 Task: Create a due date automation trigger when advanced on, on the monday of the week a card is due add fields without custom fields "Resume" completed at 11:00 AM.
Action: Mouse moved to (957, 277)
Screenshot: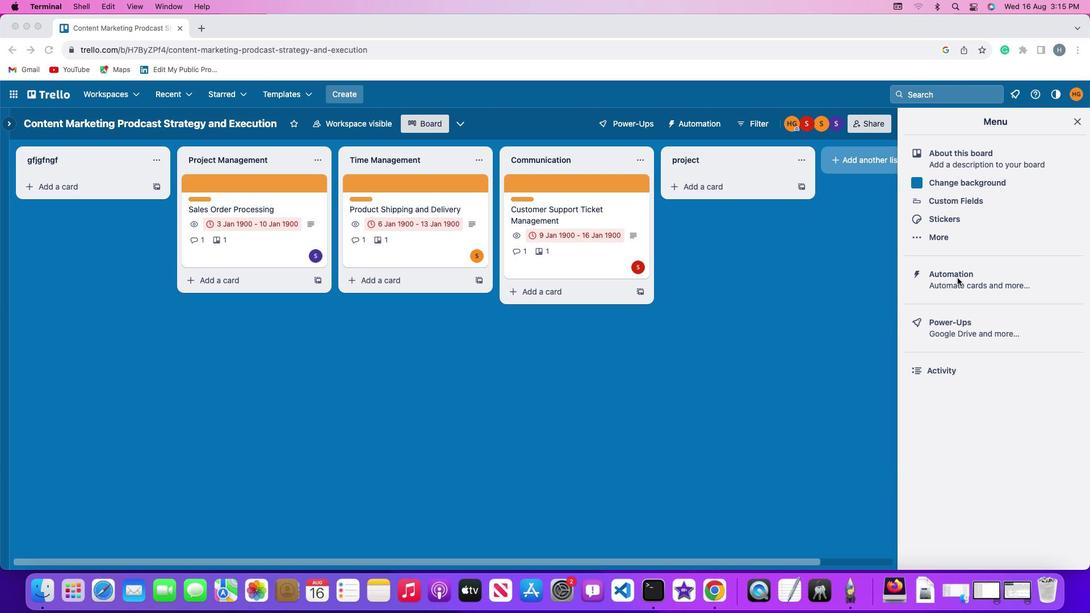 
Action: Mouse pressed left at (957, 277)
Screenshot: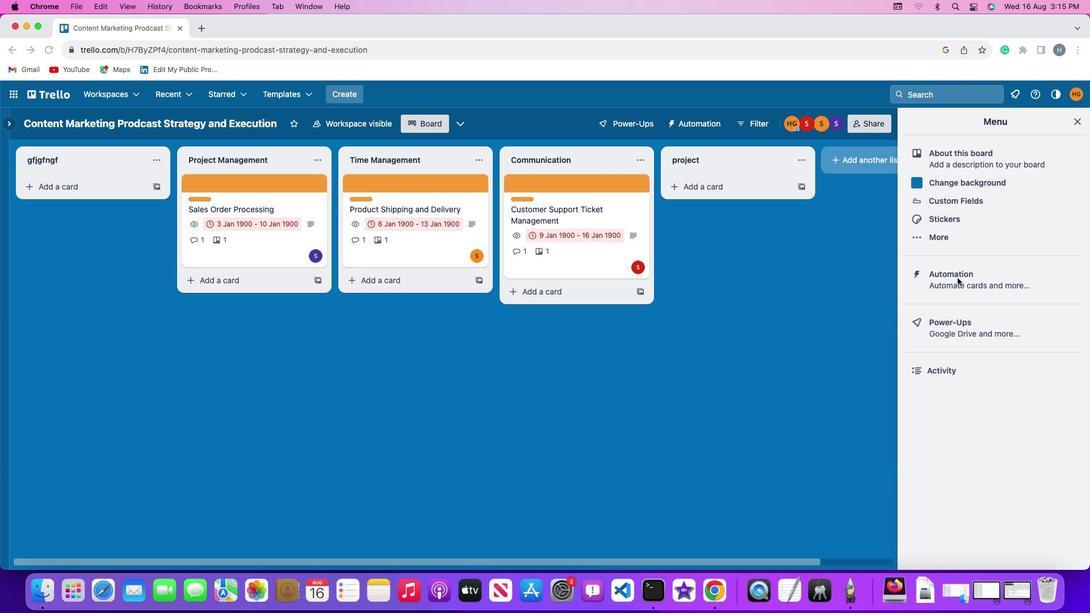 
Action: Mouse pressed left at (957, 277)
Screenshot: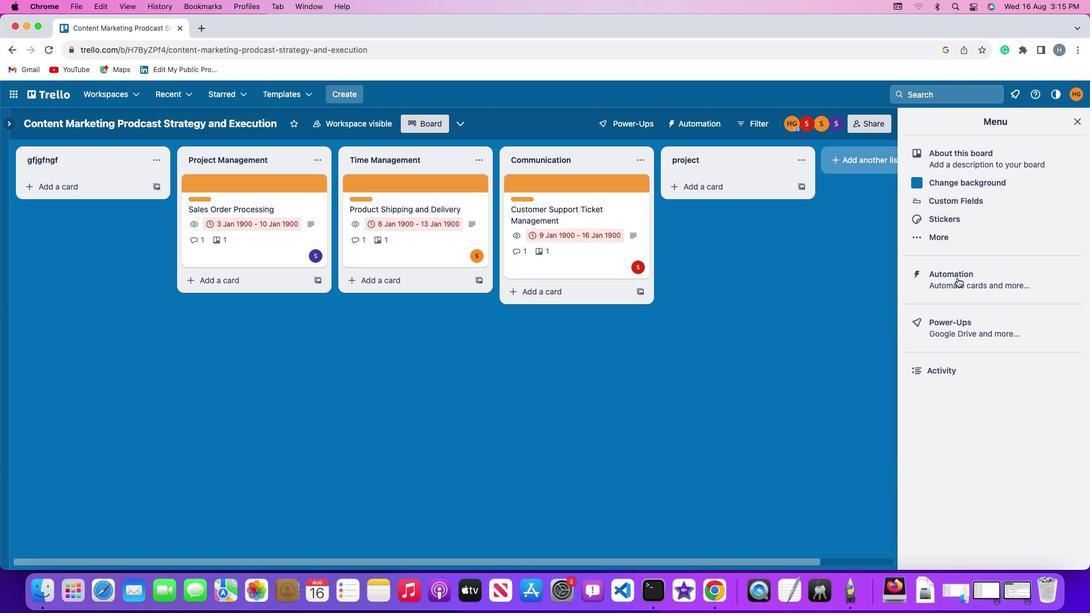 
Action: Mouse moved to (60, 274)
Screenshot: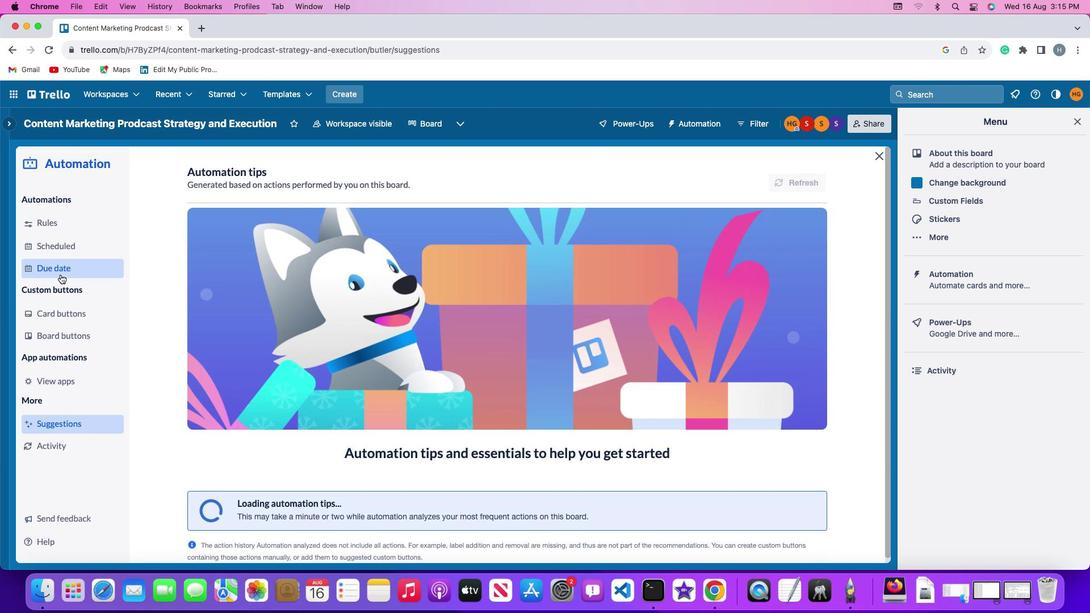 
Action: Mouse pressed left at (60, 274)
Screenshot: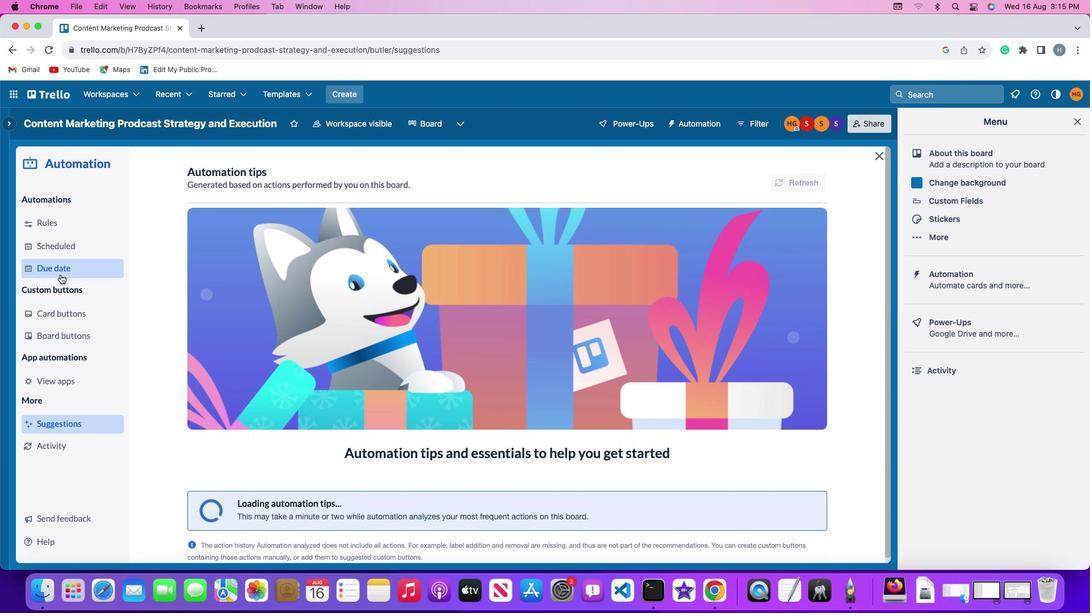
Action: Mouse moved to (758, 177)
Screenshot: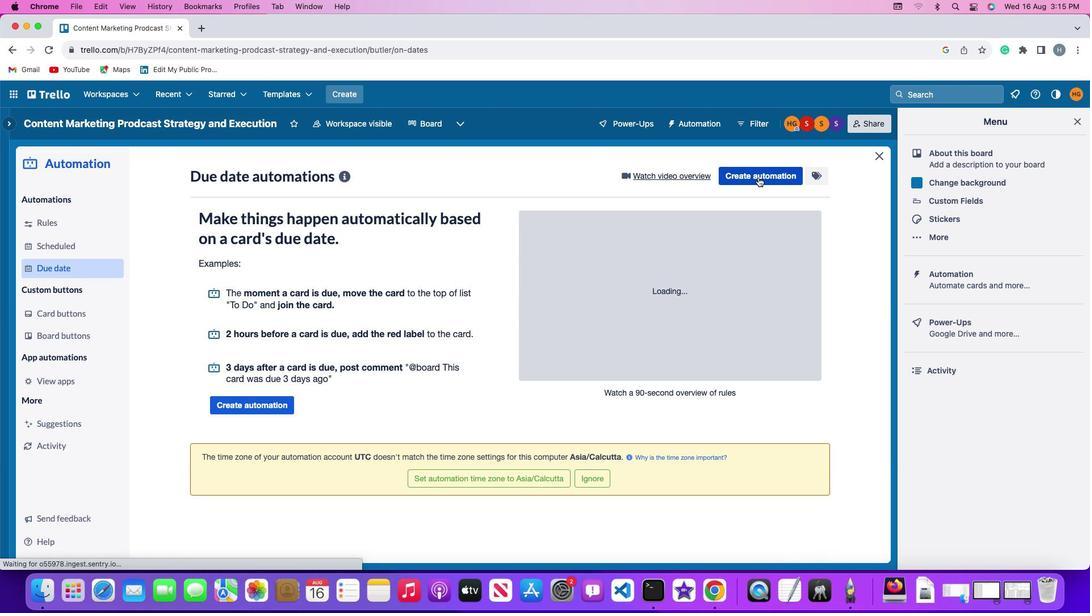 
Action: Mouse pressed left at (758, 177)
Screenshot: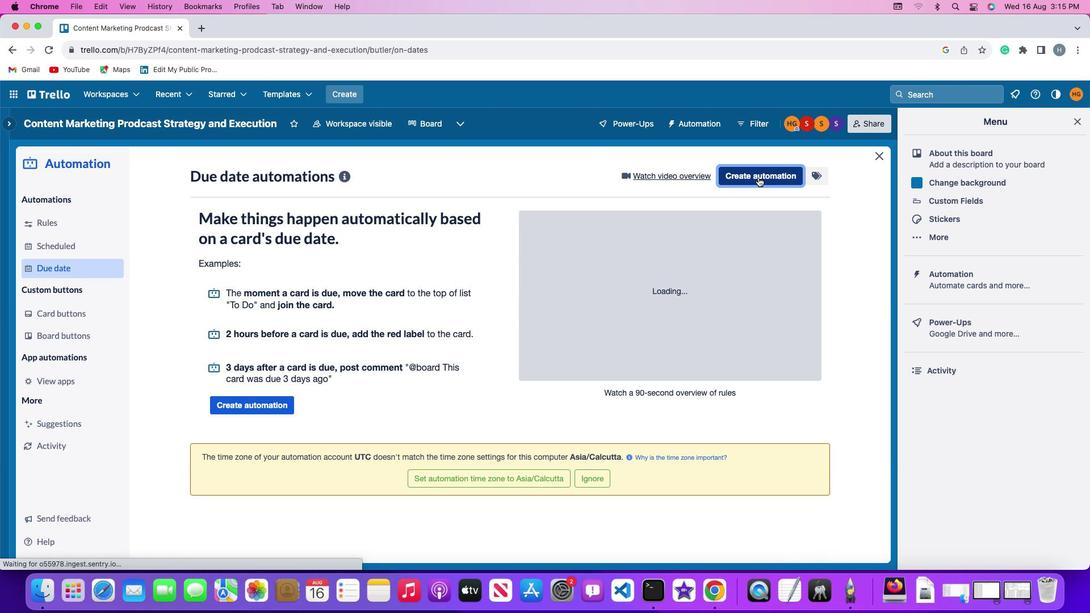 
Action: Mouse moved to (232, 284)
Screenshot: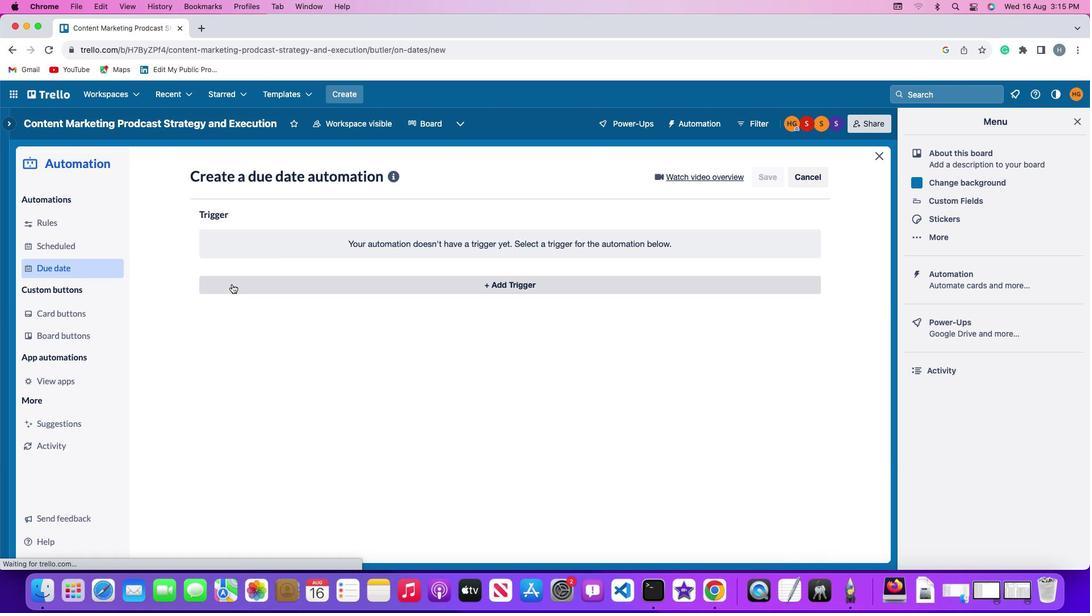 
Action: Mouse pressed left at (232, 284)
Screenshot: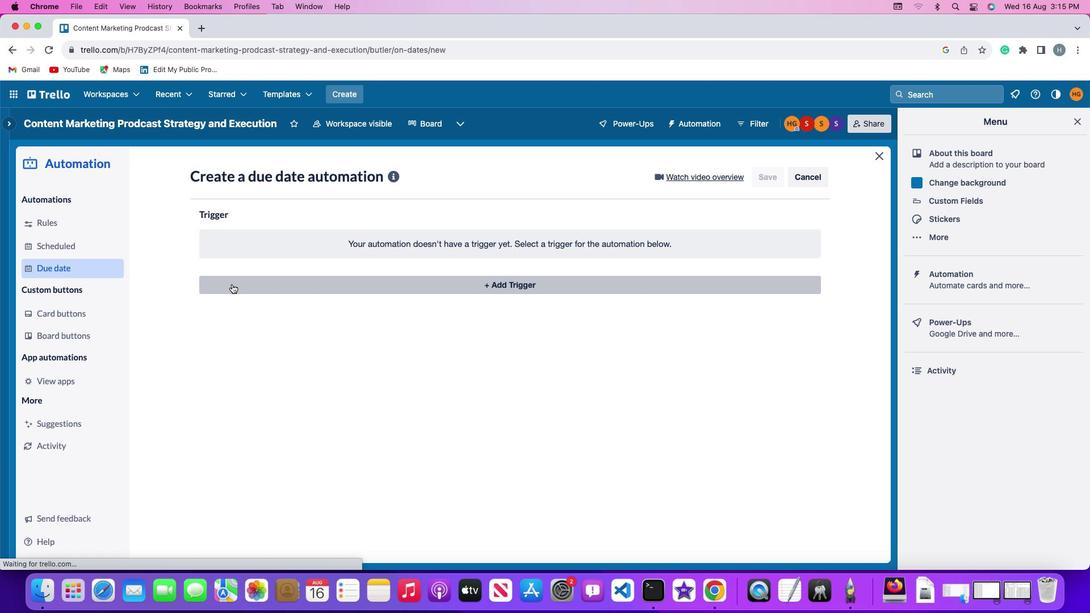
Action: Mouse moved to (237, 496)
Screenshot: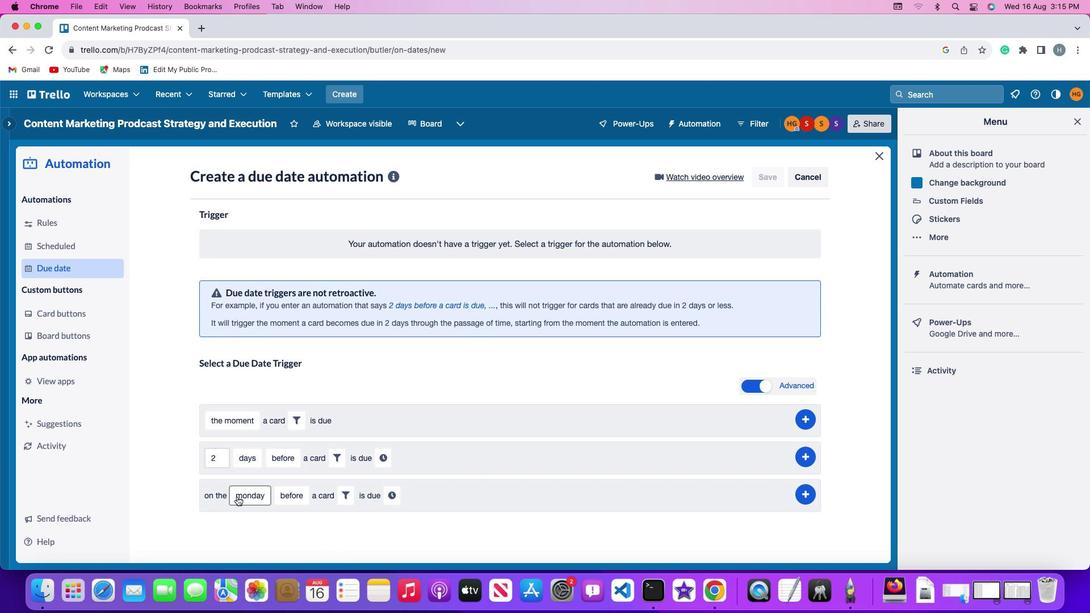 
Action: Mouse pressed left at (237, 496)
Screenshot: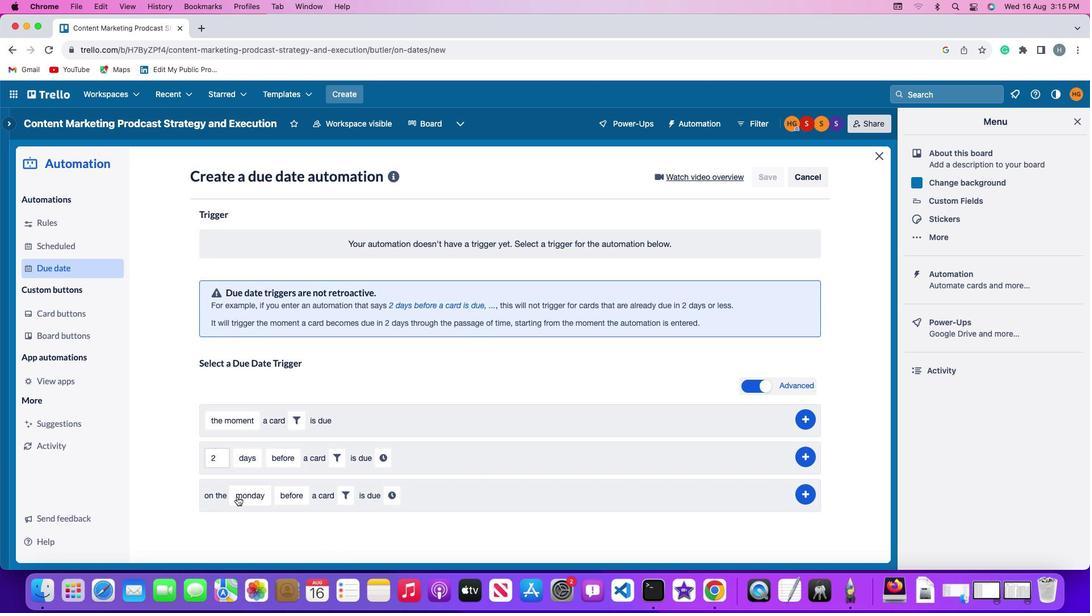
Action: Mouse moved to (258, 338)
Screenshot: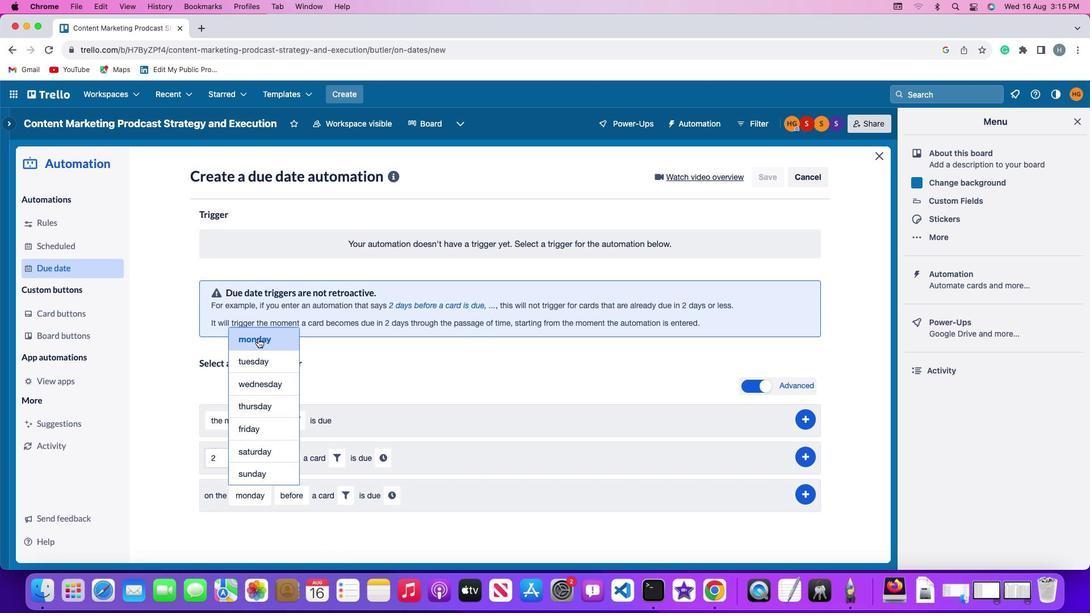
Action: Mouse pressed left at (258, 338)
Screenshot: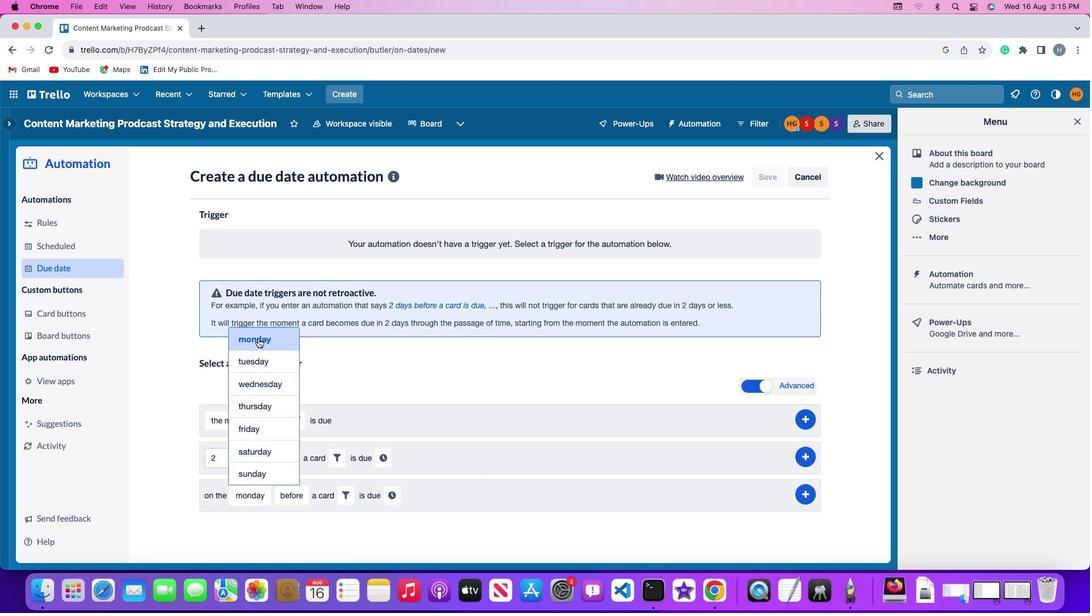 
Action: Mouse moved to (292, 495)
Screenshot: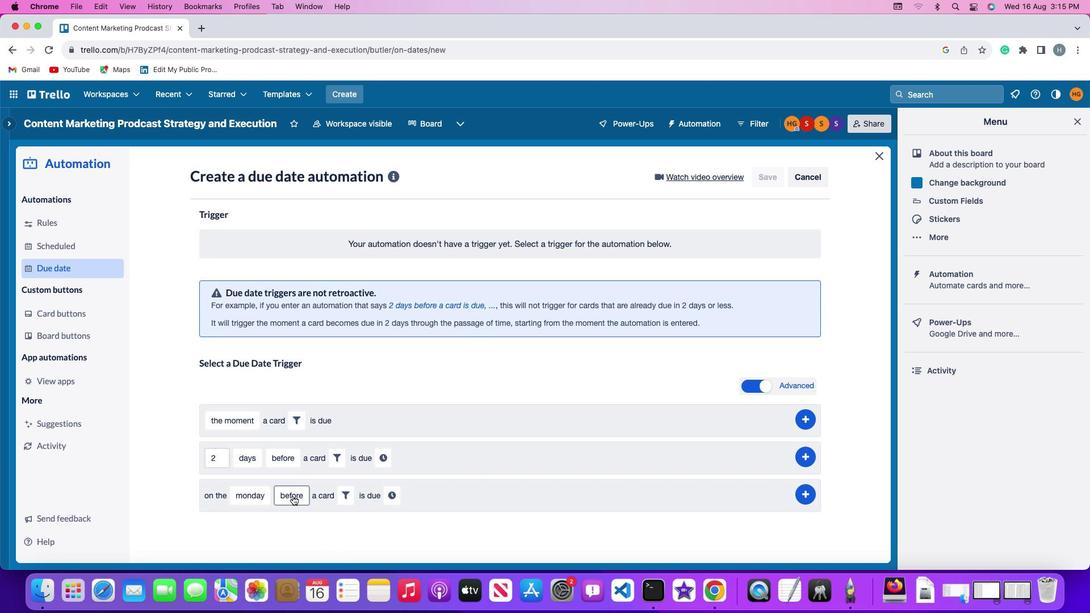 
Action: Mouse pressed left at (292, 495)
Screenshot: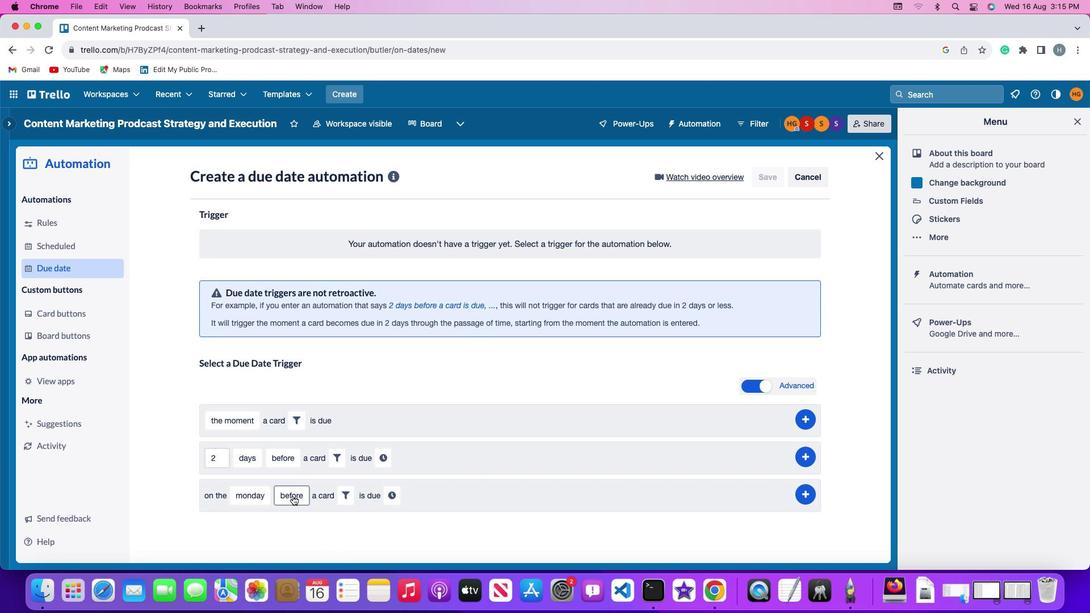 
Action: Mouse moved to (307, 448)
Screenshot: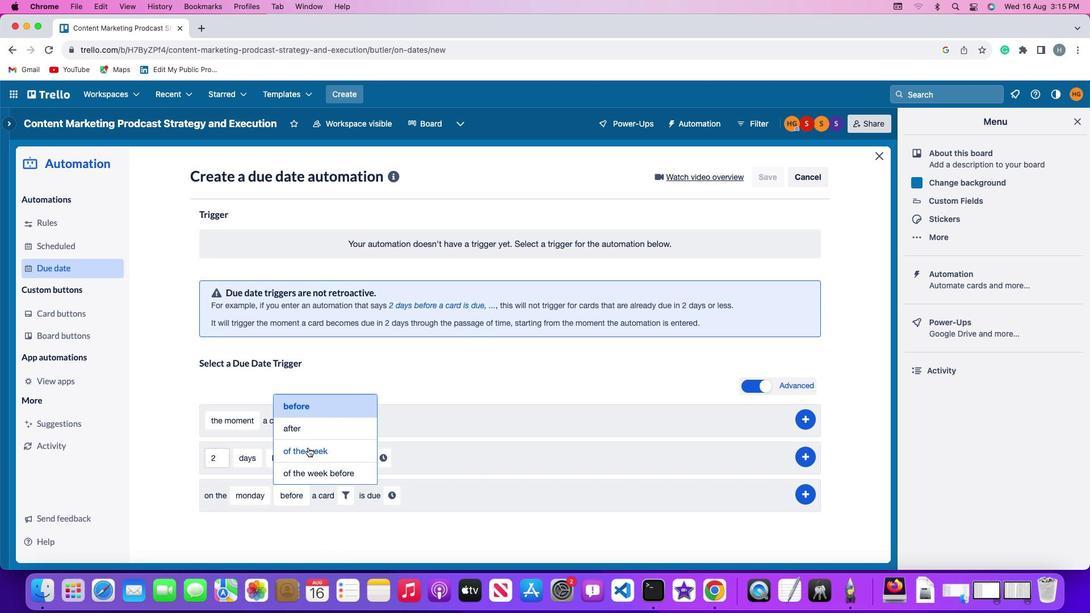 
Action: Mouse pressed left at (307, 448)
Screenshot: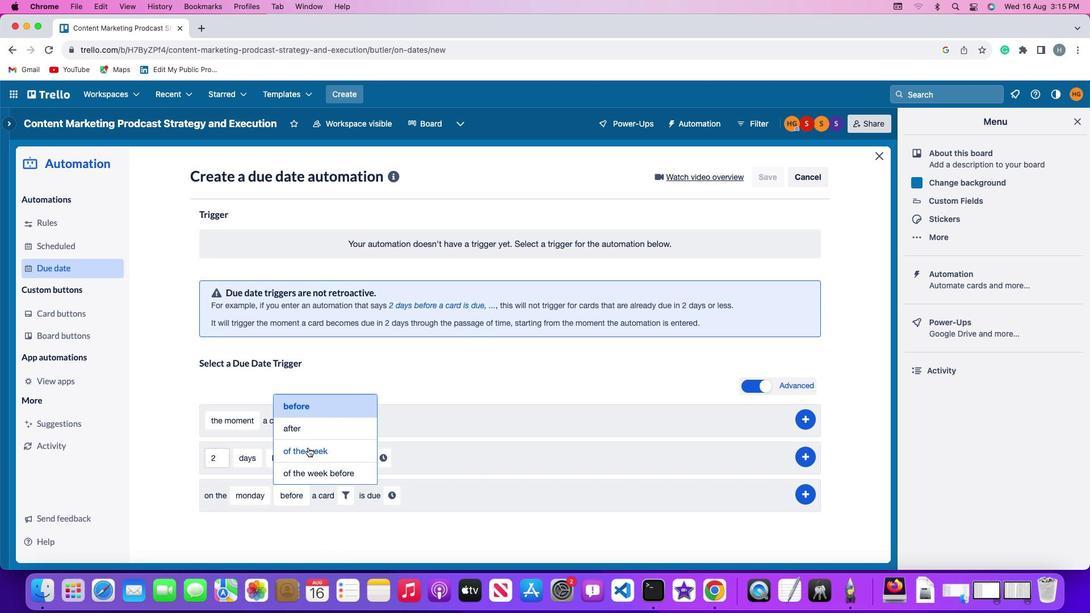 
Action: Mouse moved to (367, 493)
Screenshot: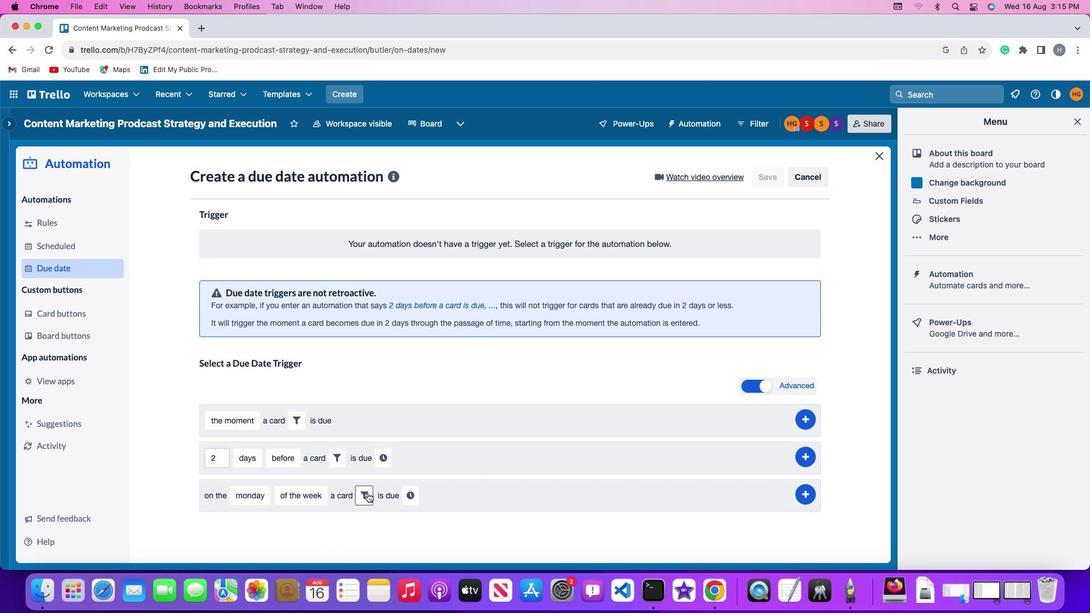 
Action: Mouse pressed left at (367, 493)
Screenshot: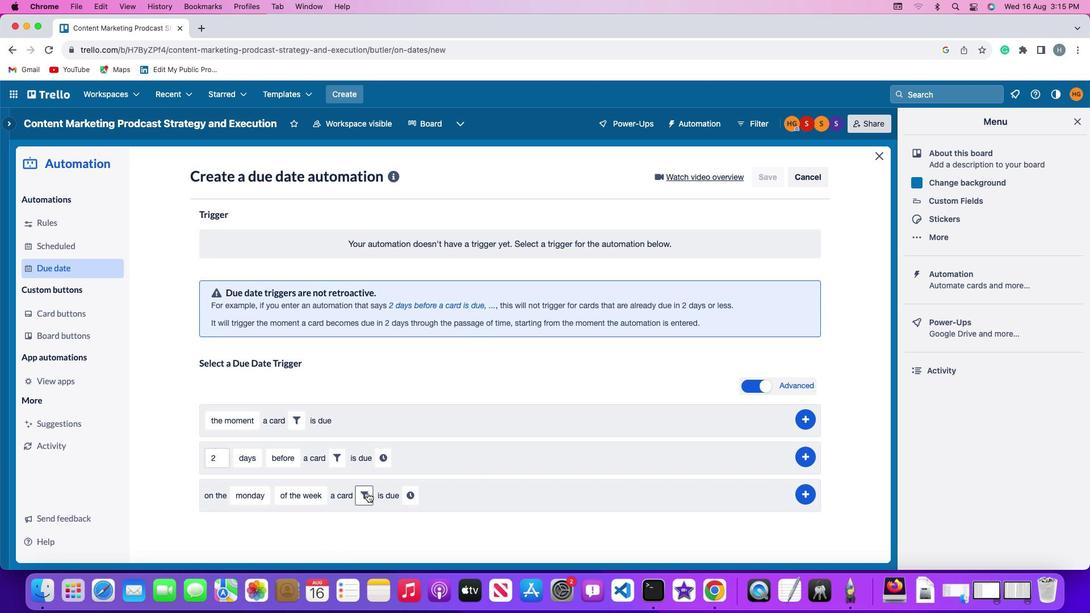 
Action: Mouse moved to (551, 539)
Screenshot: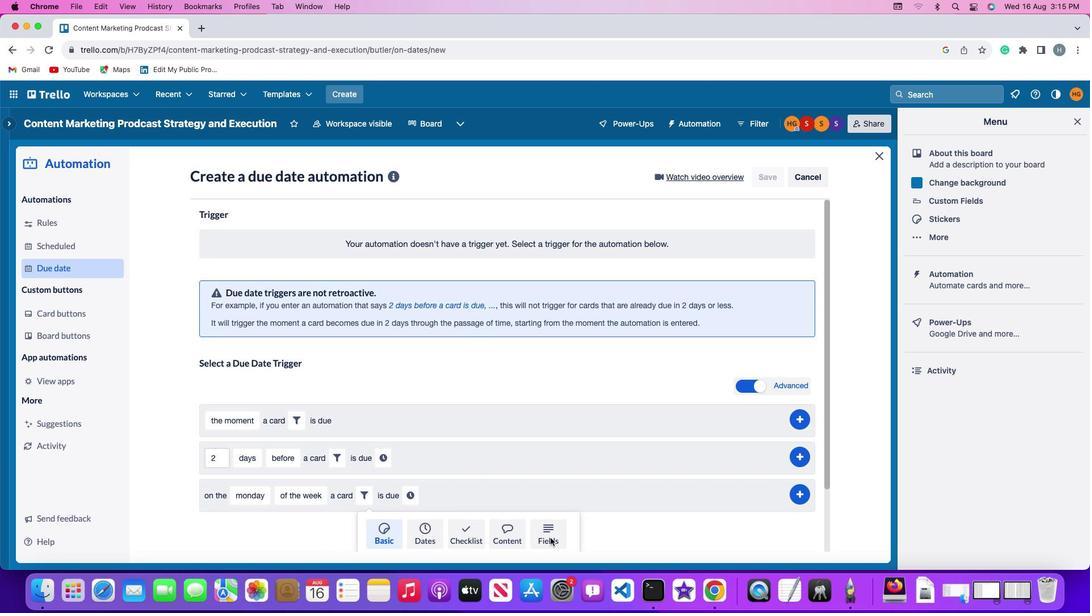 
Action: Mouse pressed left at (551, 539)
Screenshot: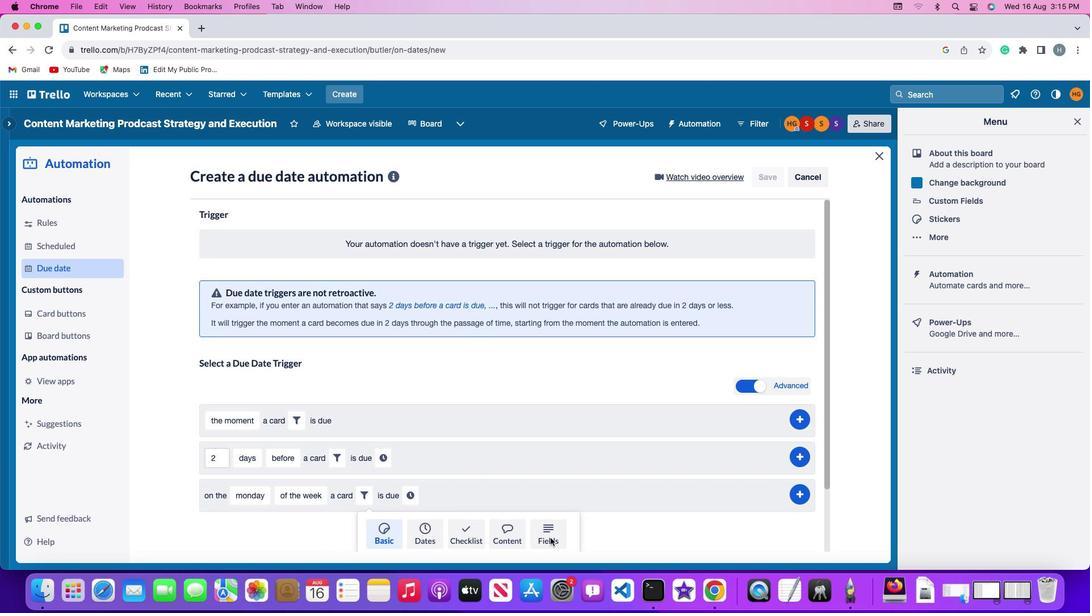
Action: Mouse moved to (320, 522)
Screenshot: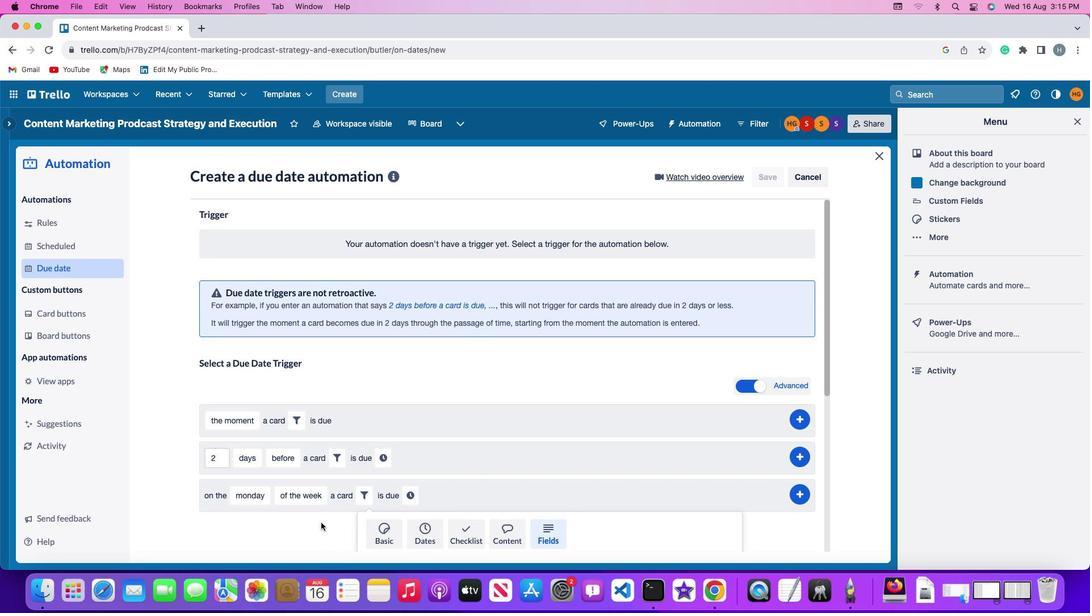 
Action: Mouse scrolled (320, 522) with delta (0, 0)
Screenshot: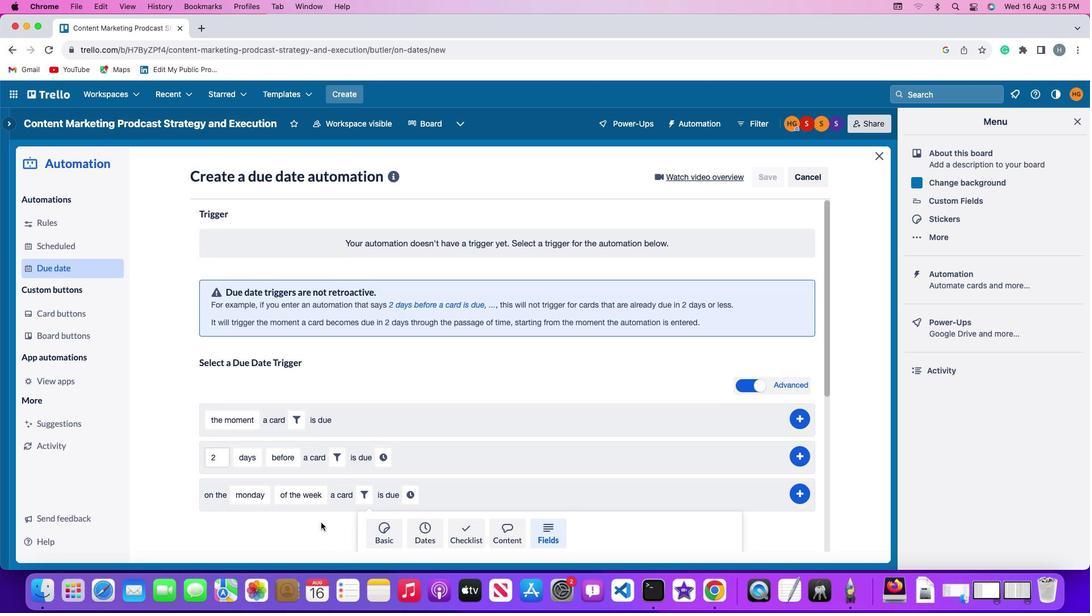 
Action: Mouse scrolled (320, 522) with delta (0, 0)
Screenshot: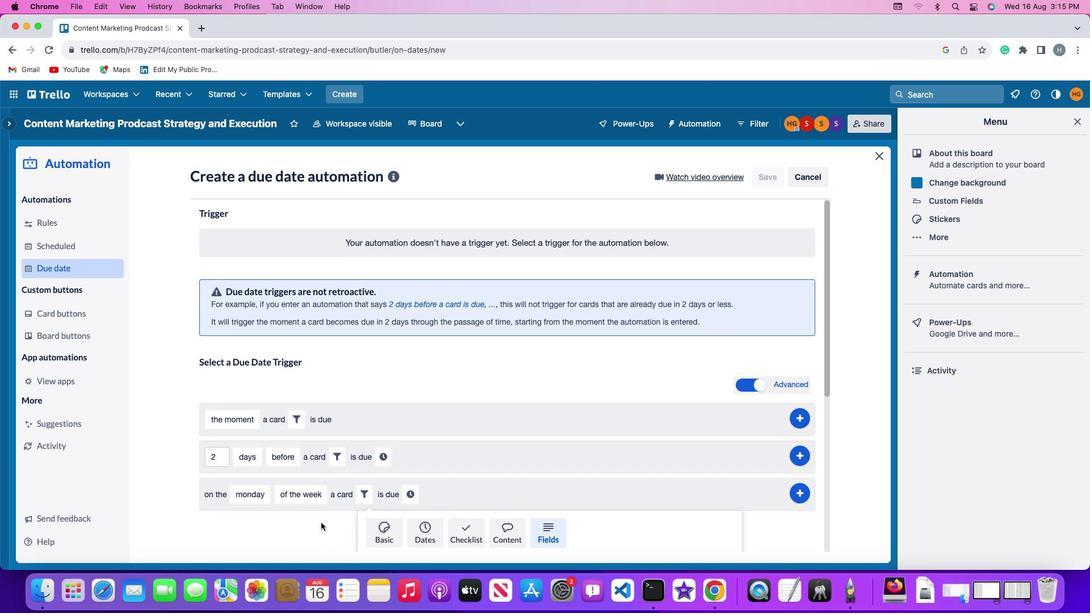 
Action: Mouse scrolled (320, 522) with delta (0, -1)
Screenshot: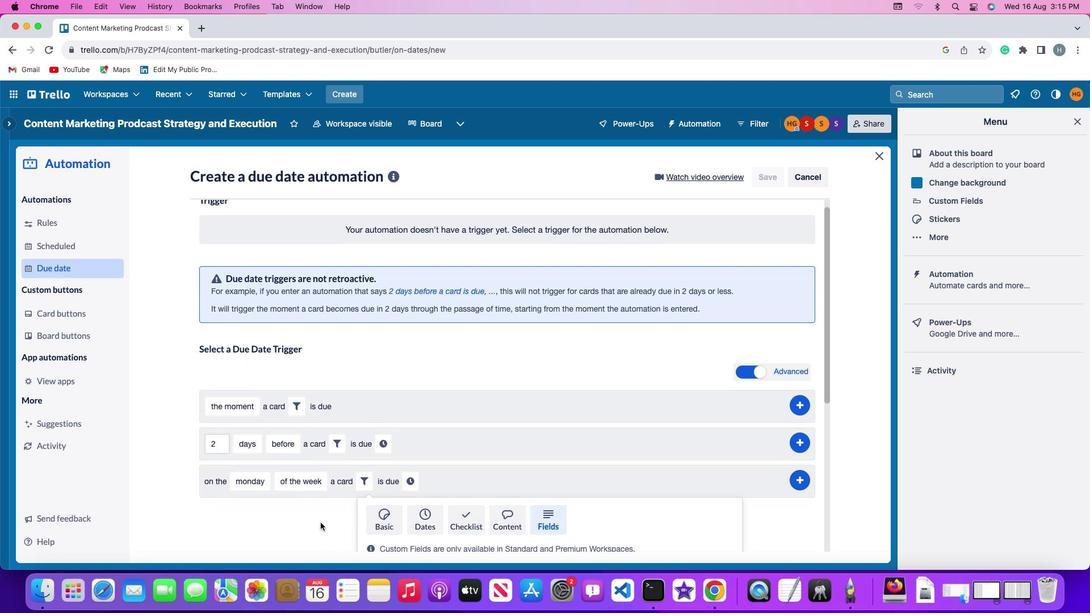 
Action: Mouse moved to (315, 522)
Screenshot: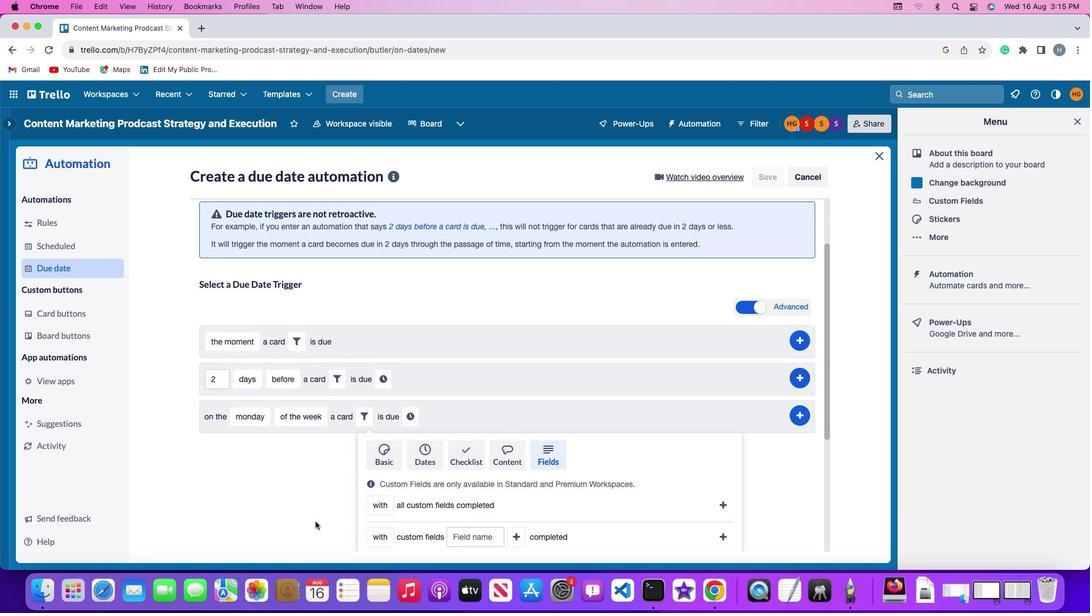 
Action: Mouse scrolled (315, 522) with delta (0, 0)
Screenshot: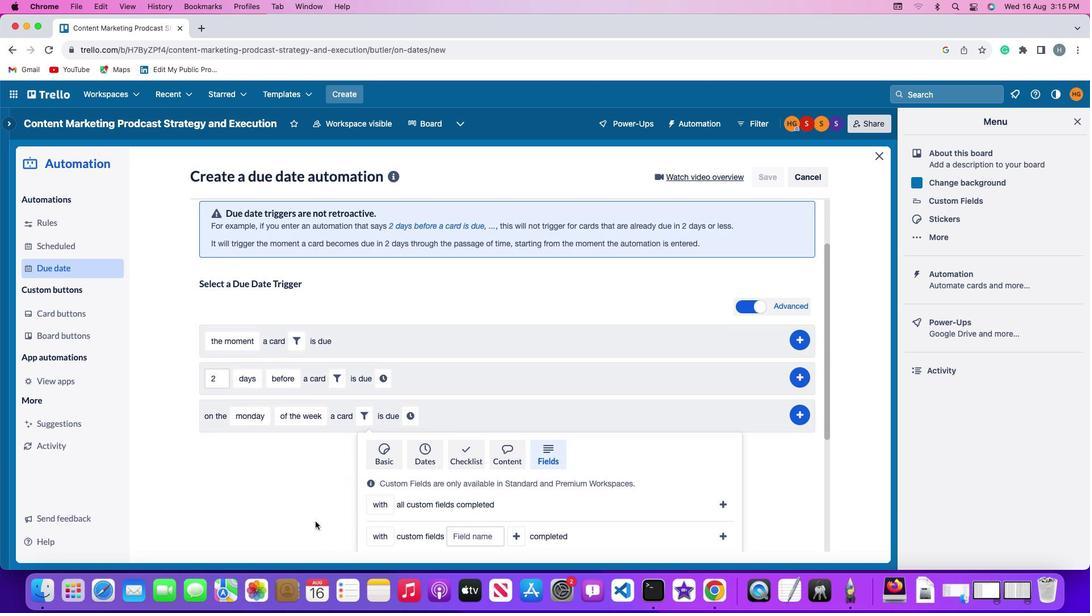 
Action: Mouse scrolled (315, 522) with delta (0, 0)
Screenshot: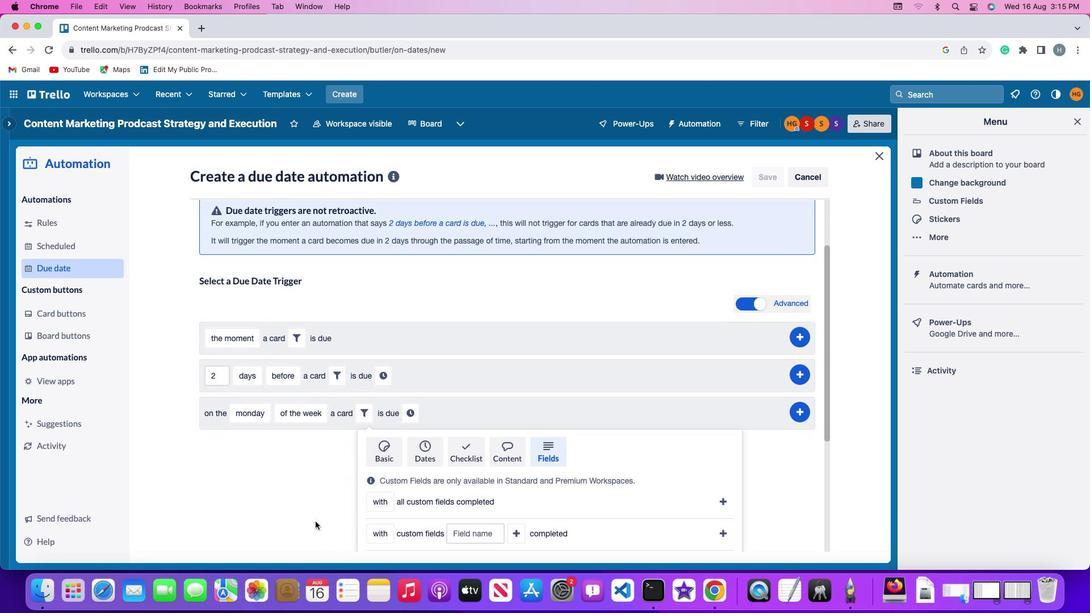 
Action: Mouse scrolled (315, 522) with delta (0, -1)
Screenshot: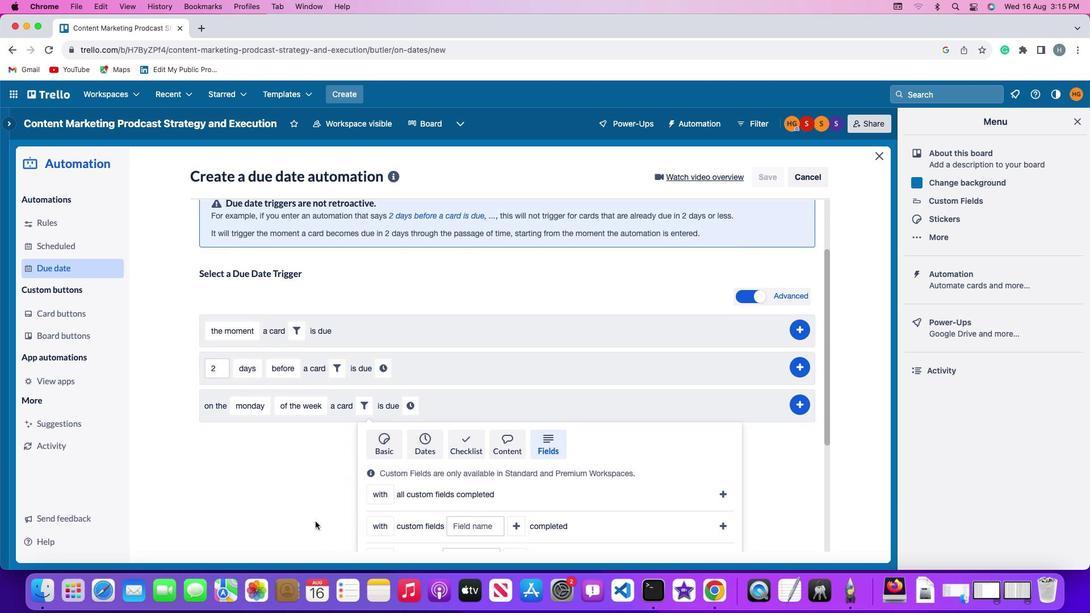 
Action: Mouse scrolled (315, 522) with delta (0, -1)
Screenshot: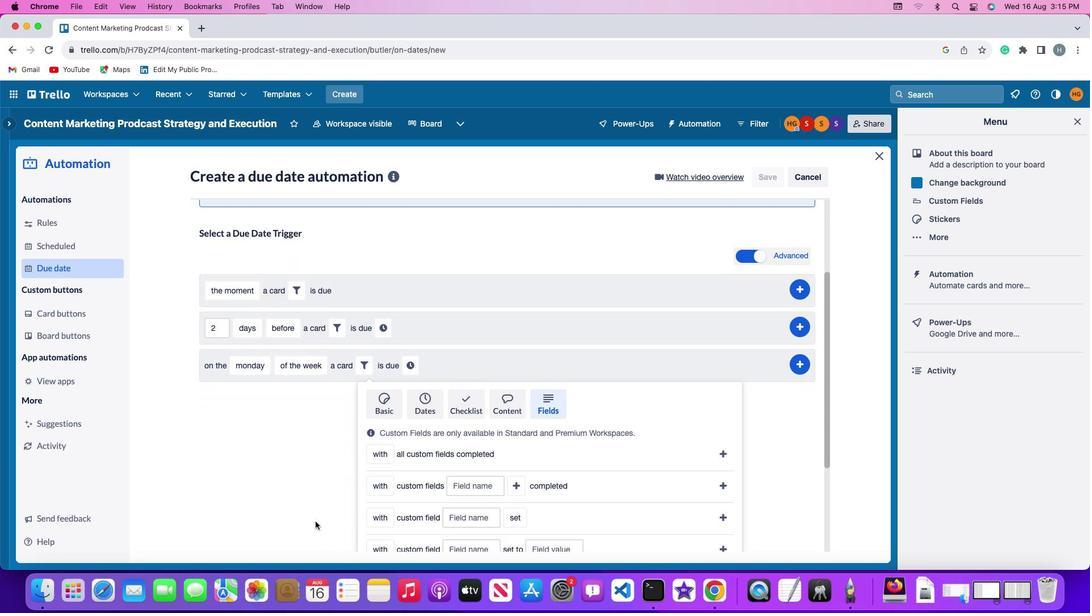 
Action: Mouse moved to (370, 381)
Screenshot: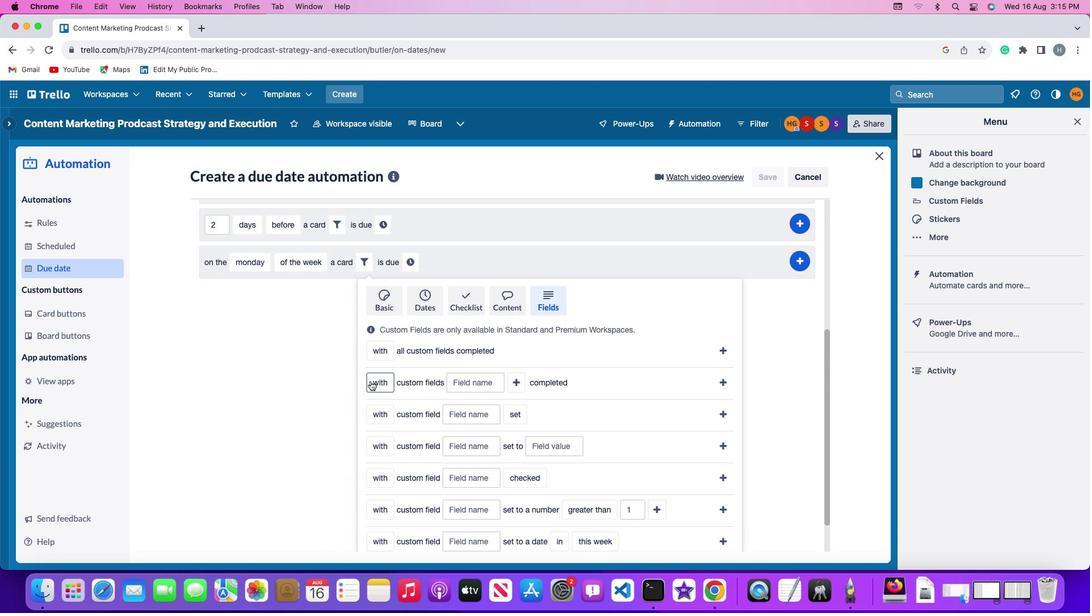 
Action: Mouse pressed left at (370, 381)
Screenshot: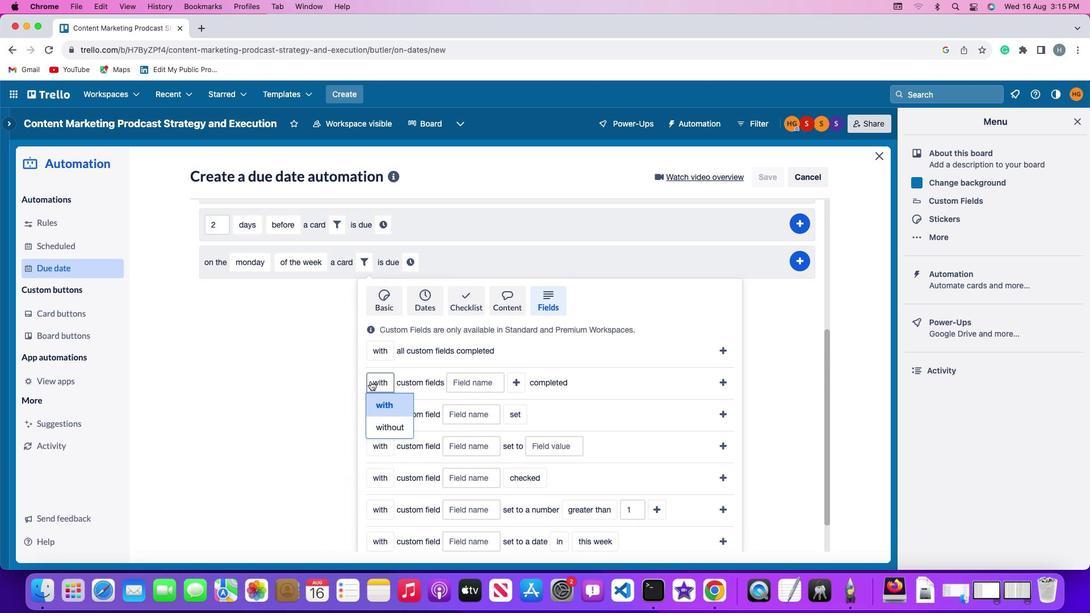 
Action: Mouse moved to (393, 431)
Screenshot: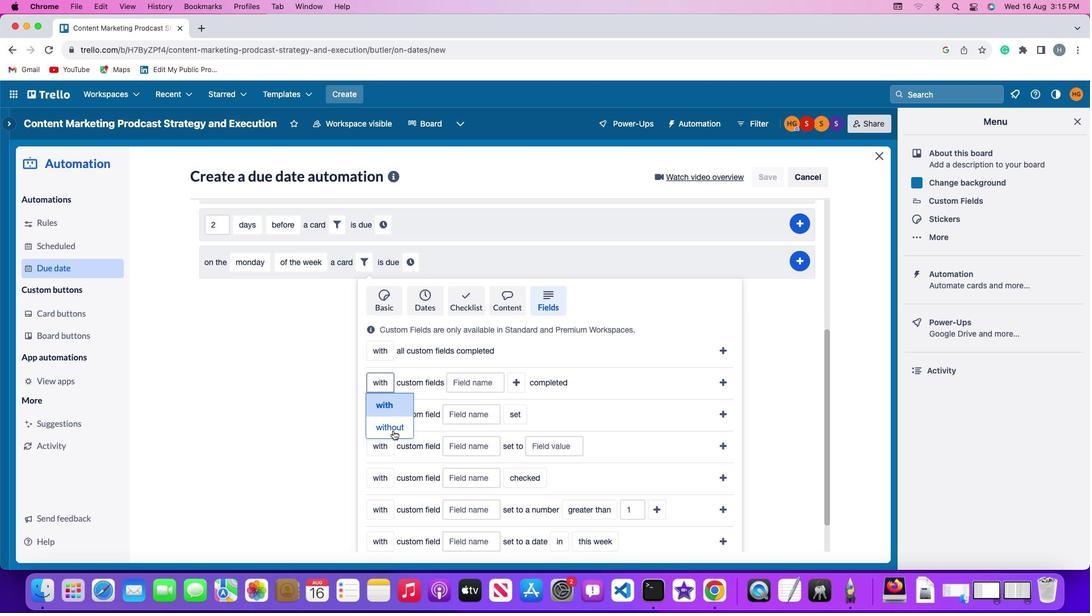 
Action: Mouse pressed left at (393, 431)
Screenshot: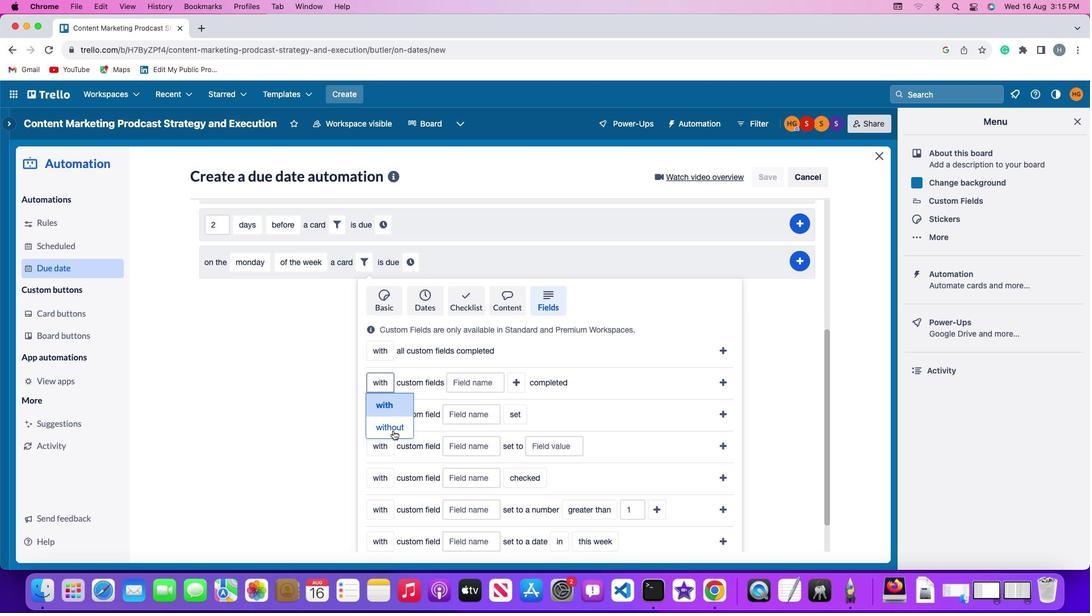 
Action: Mouse moved to (475, 383)
Screenshot: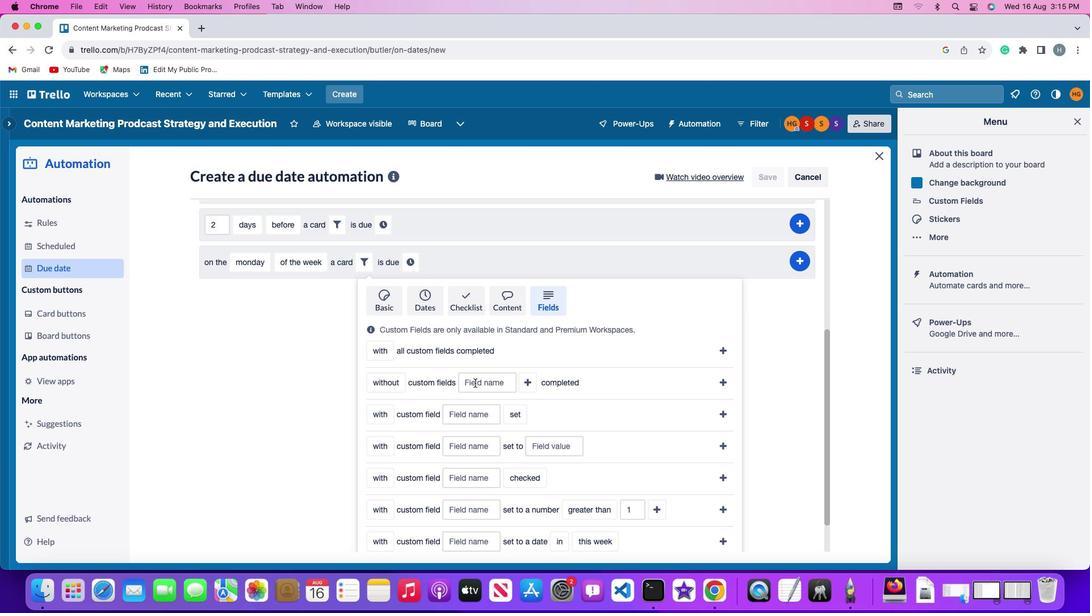 
Action: Mouse pressed left at (475, 383)
Screenshot: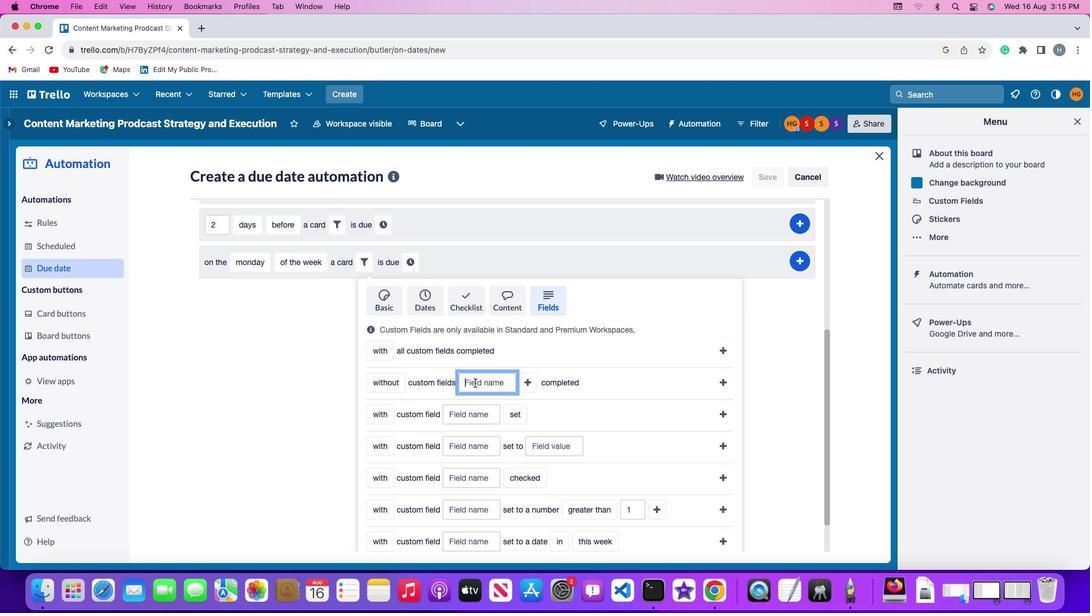 
Action: Mouse moved to (477, 382)
Screenshot: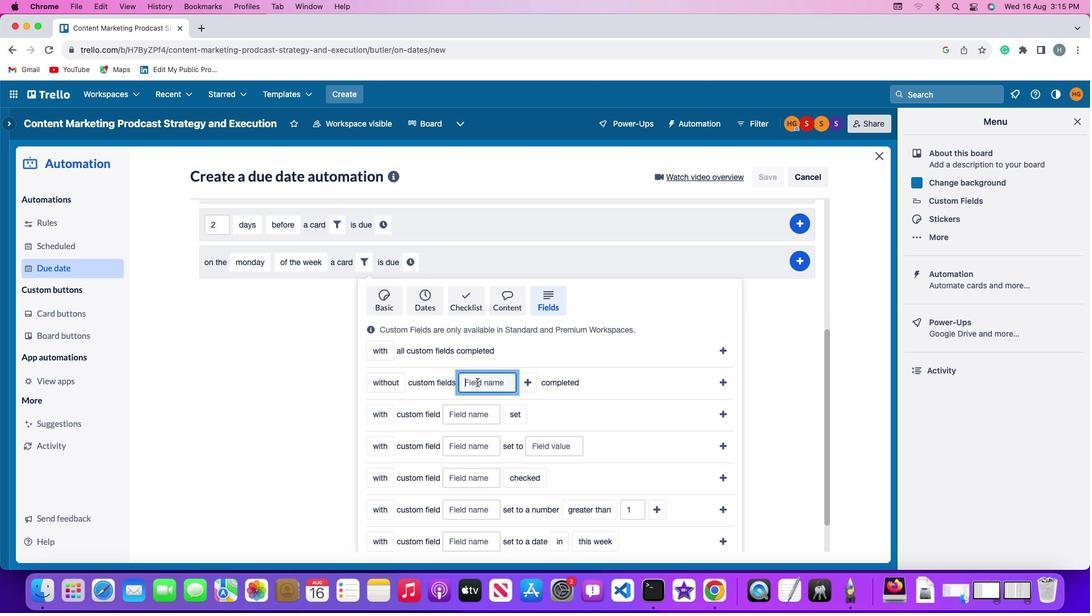 
Action: Key pressed Key.shift'R''e''s''u''m''e'
Screenshot: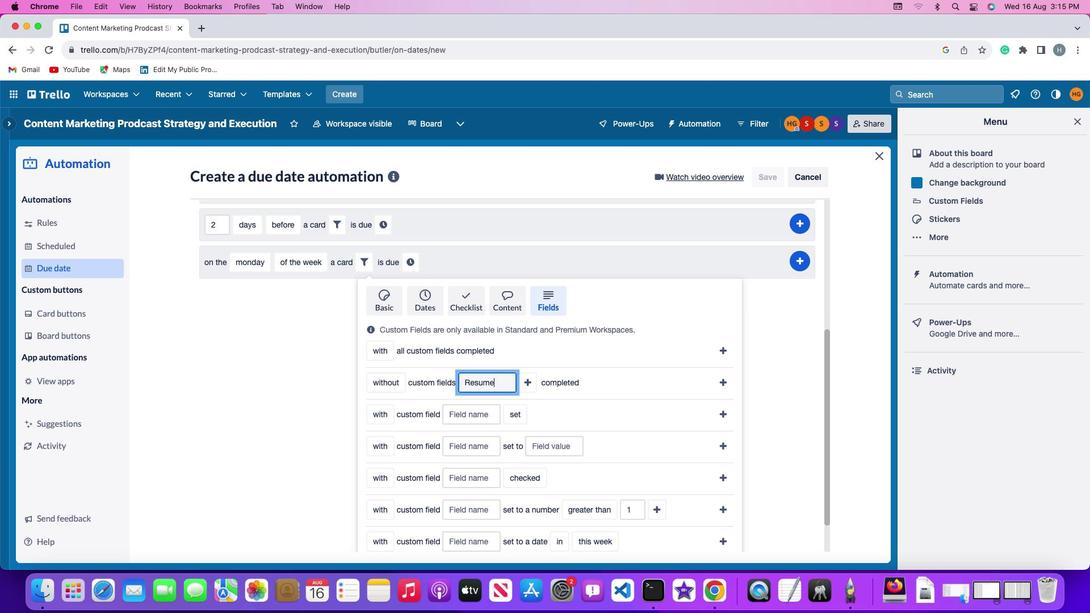 
Action: Mouse moved to (724, 379)
Screenshot: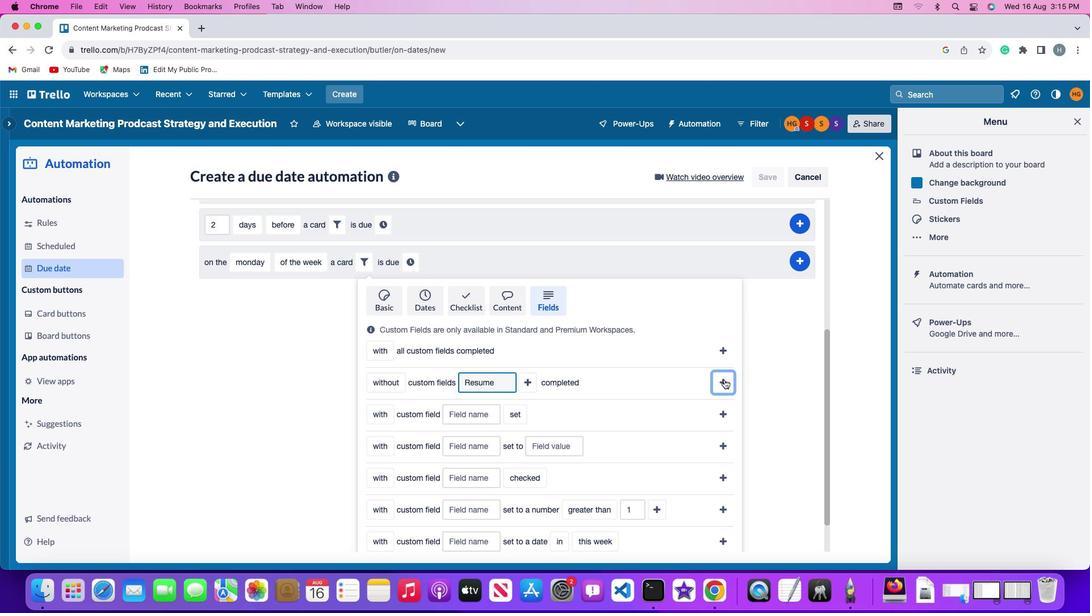 
Action: Mouse pressed left at (724, 379)
Screenshot: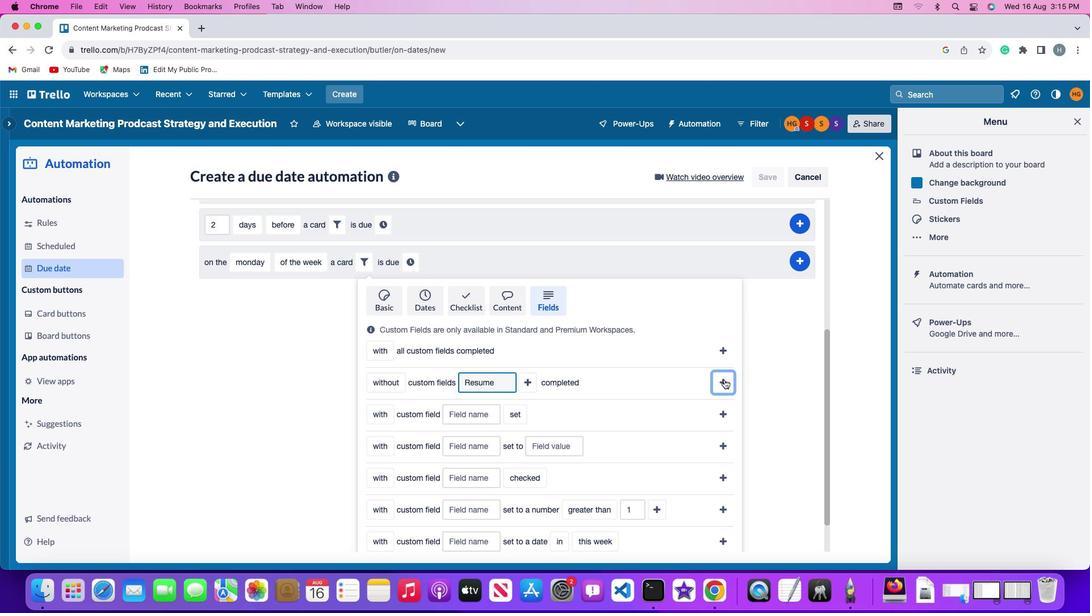 
Action: Mouse moved to (594, 497)
Screenshot: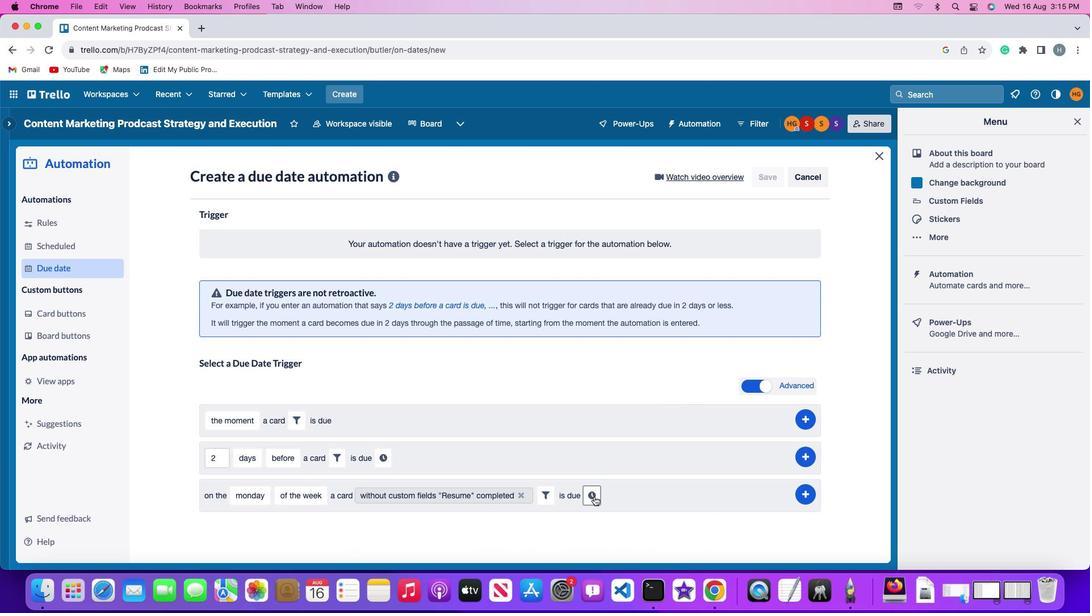 
Action: Mouse pressed left at (594, 497)
Screenshot: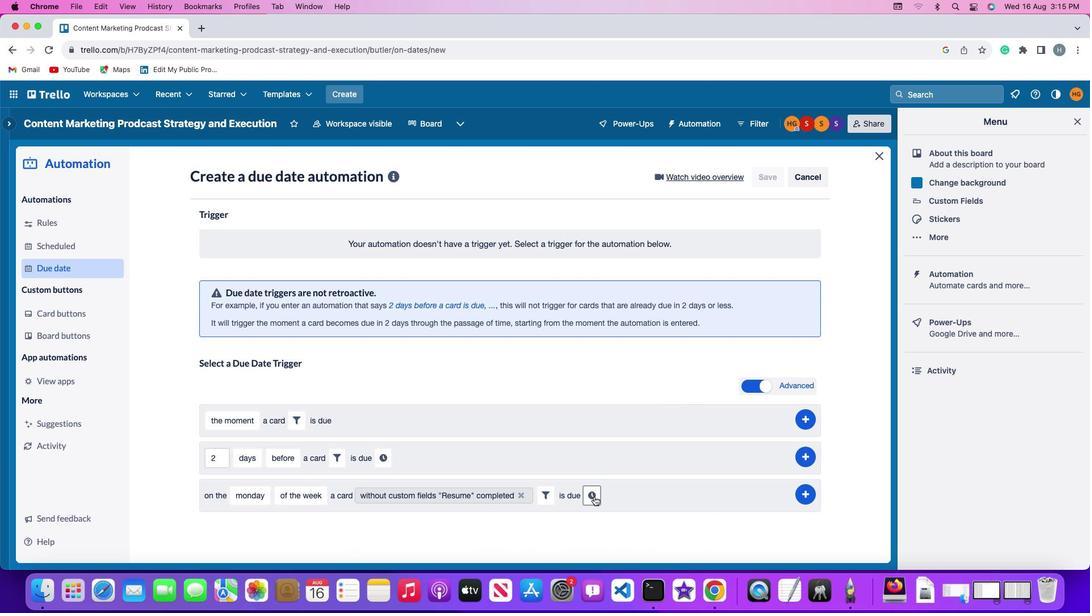 
Action: Mouse moved to (615, 497)
Screenshot: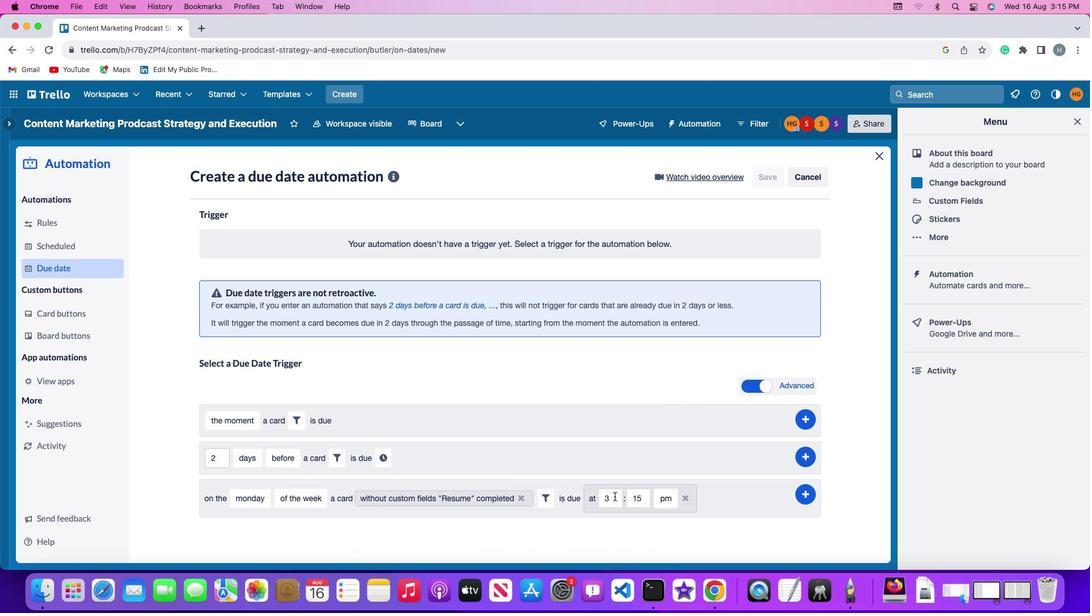 
Action: Mouse pressed left at (615, 497)
Screenshot: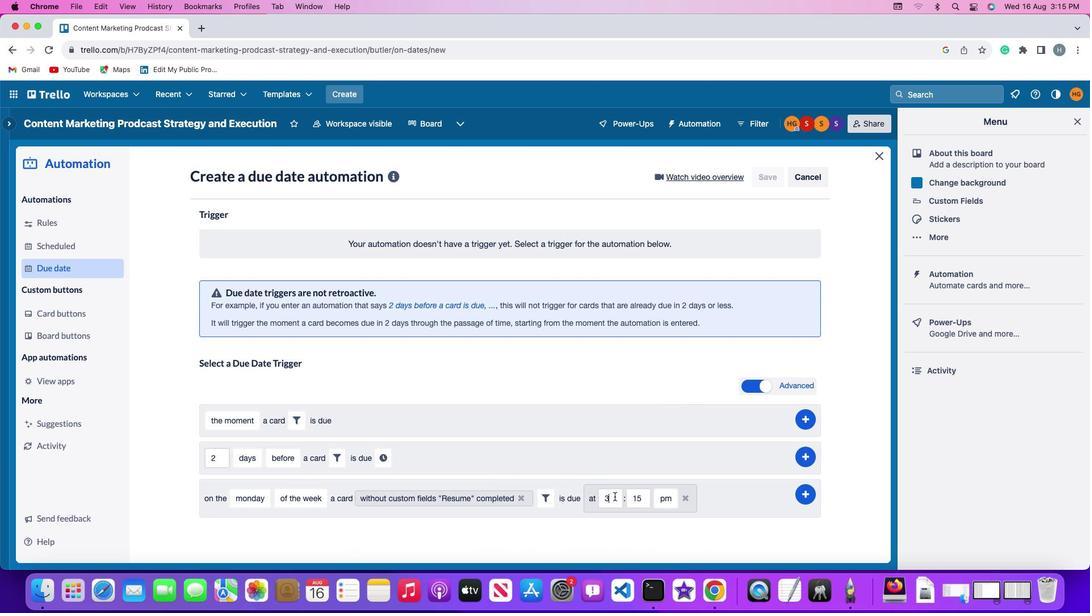 
Action: Key pressed Key.backspace'1''1'
Screenshot: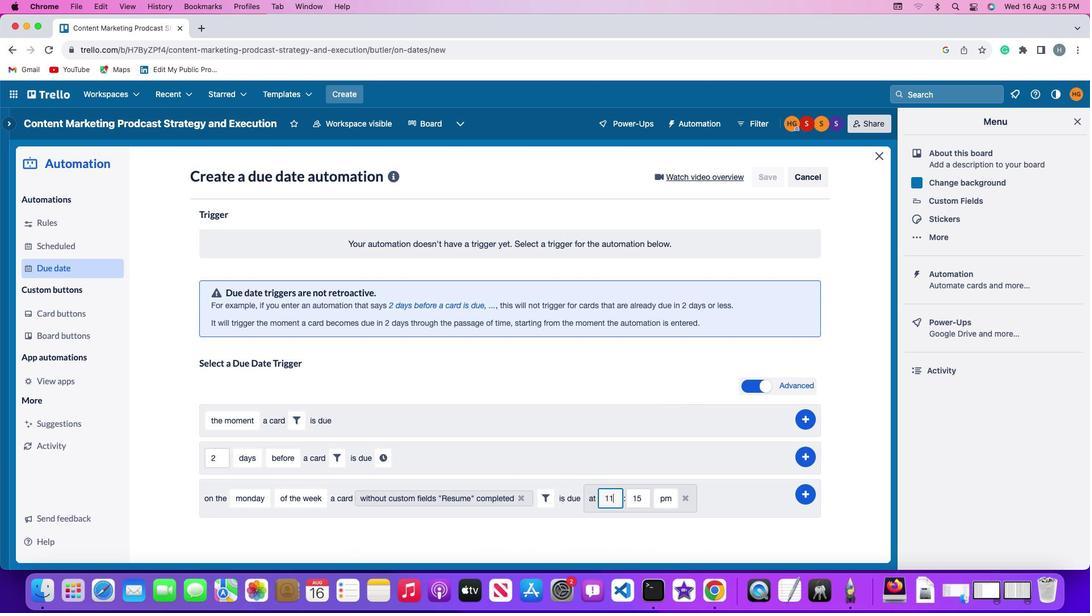 
Action: Mouse moved to (642, 497)
Screenshot: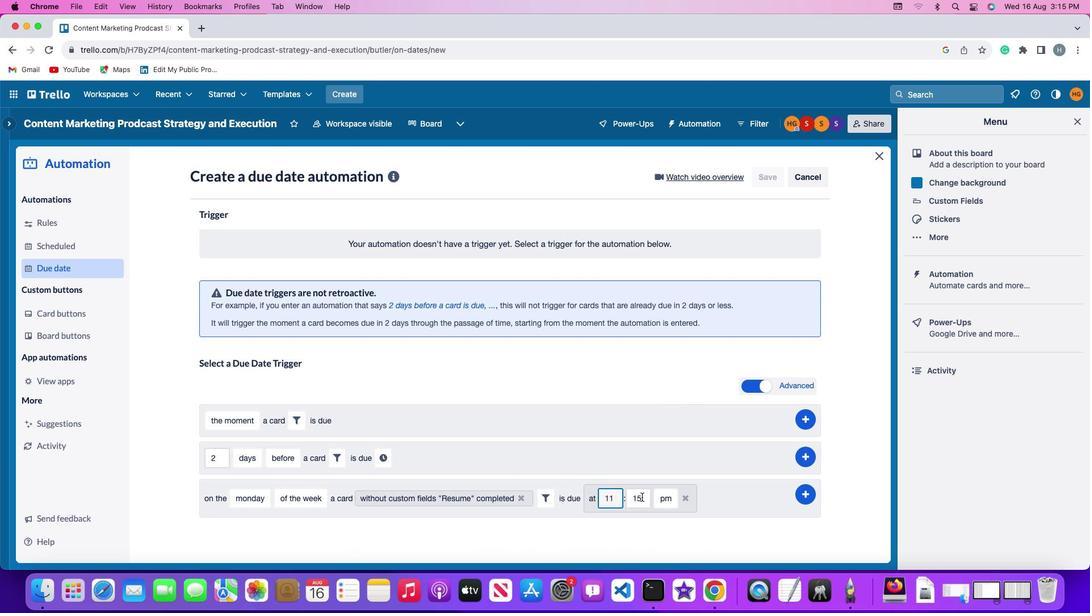 
Action: Mouse pressed left at (642, 497)
Screenshot: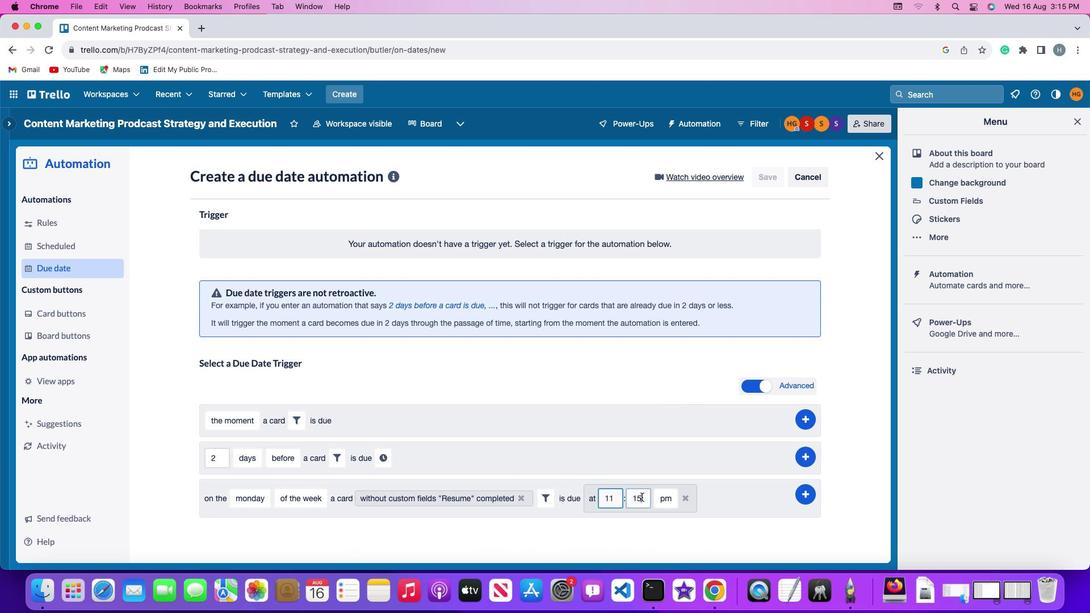 
Action: Mouse moved to (642, 497)
Screenshot: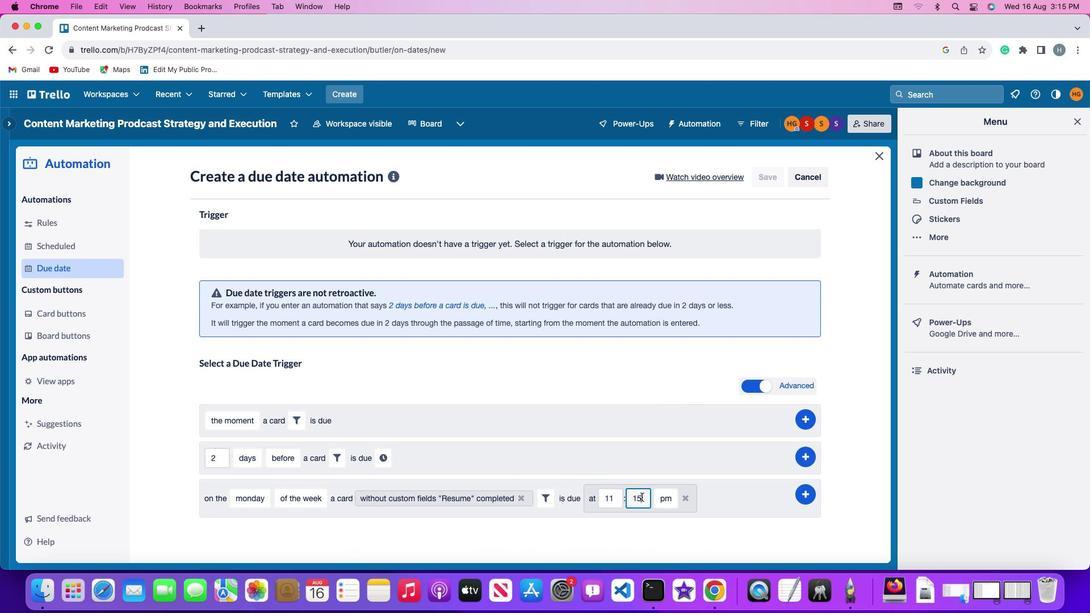 
Action: Key pressed Key.backspaceKey.backspace'0''0'
Screenshot: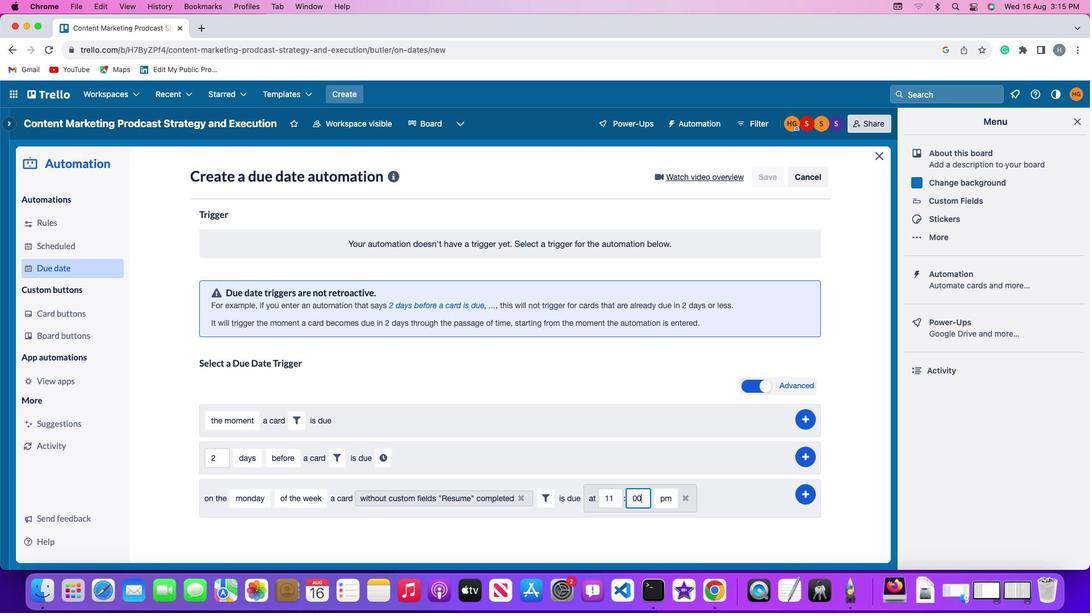 
Action: Mouse moved to (671, 495)
Screenshot: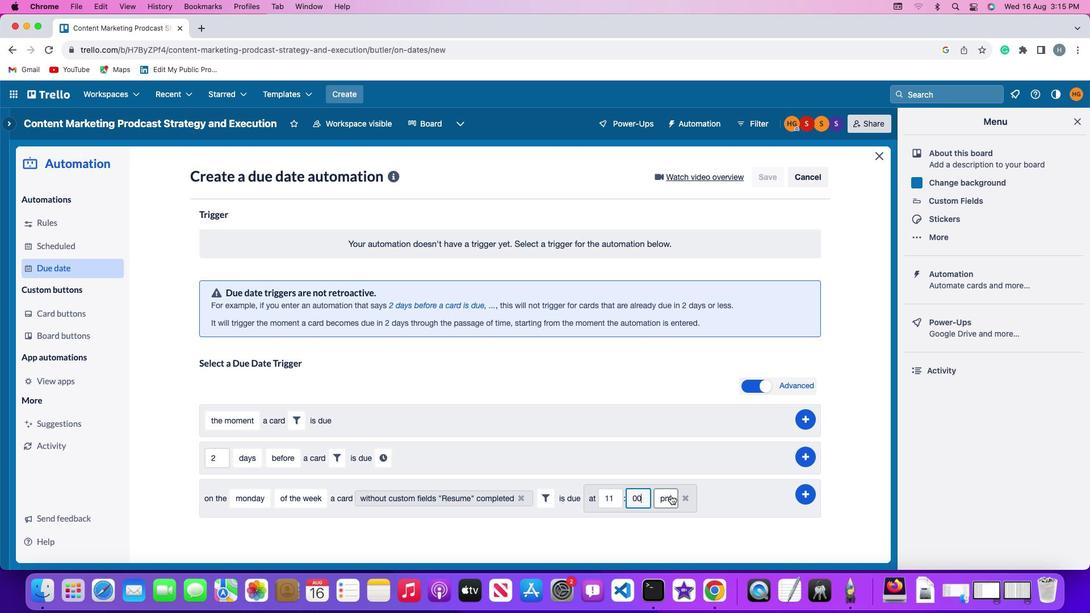 
Action: Mouse pressed left at (671, 495)
Screenshot: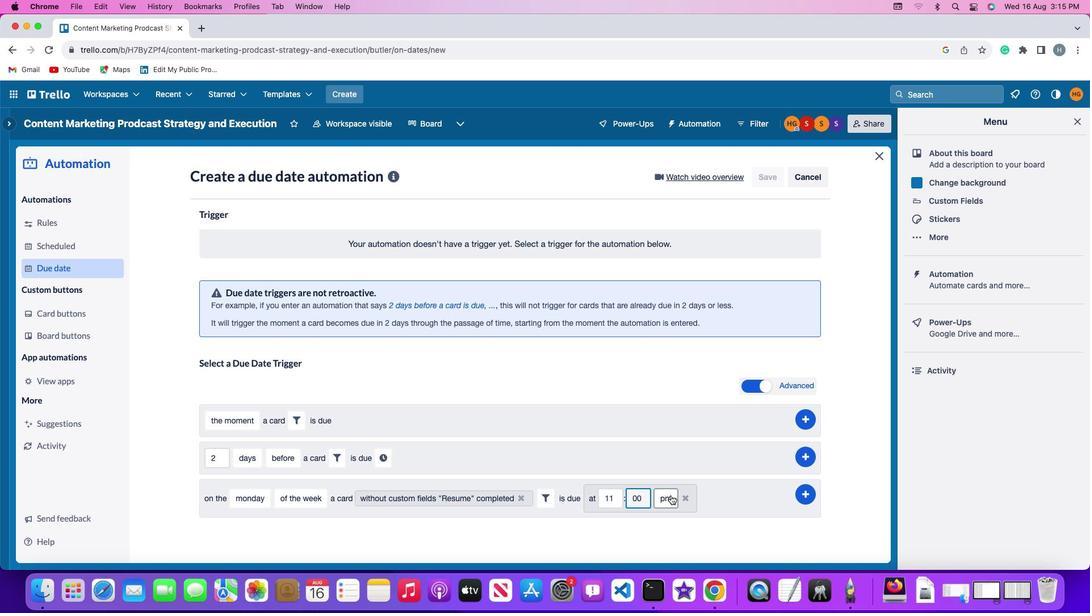 
Action: Mouse moved to (670, 516)
Screenshot: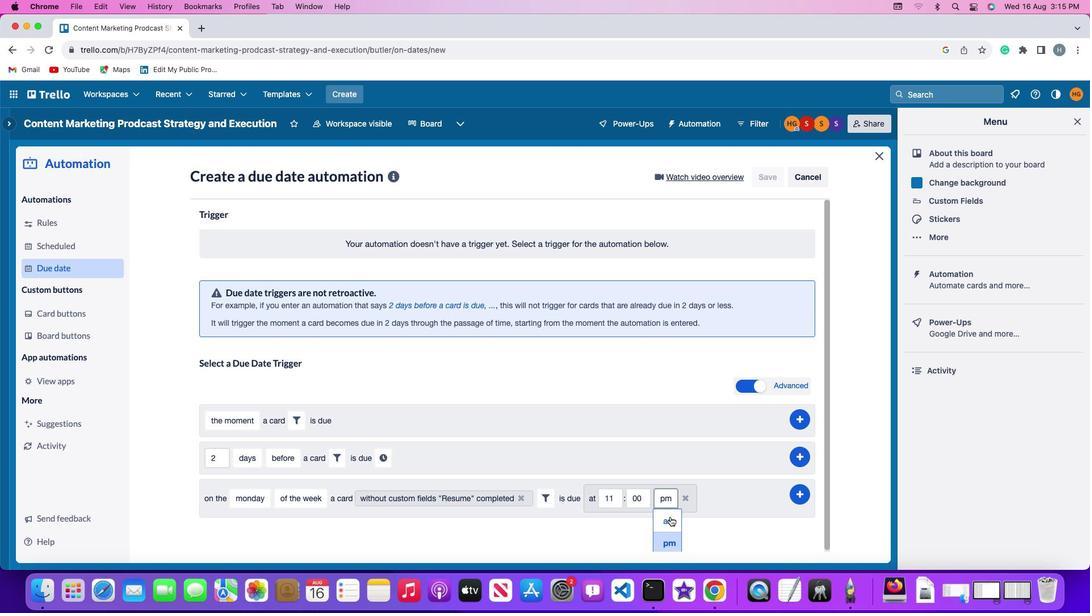 
Action: Mouse pressed left at (670, 516)
Screenshot: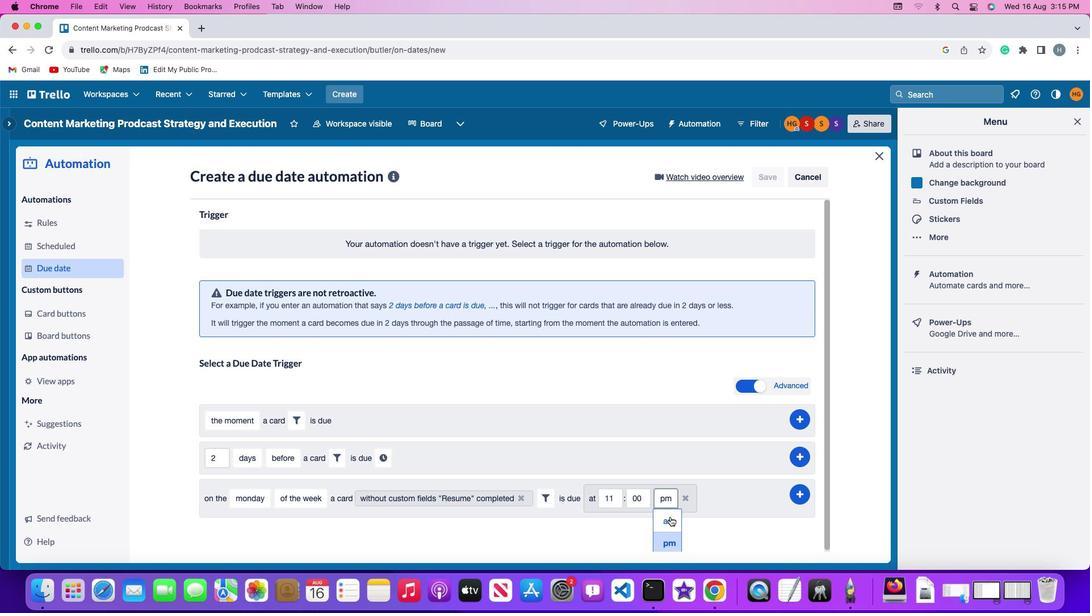 
Action: Mouse moved to (807, 495)
Screenshot: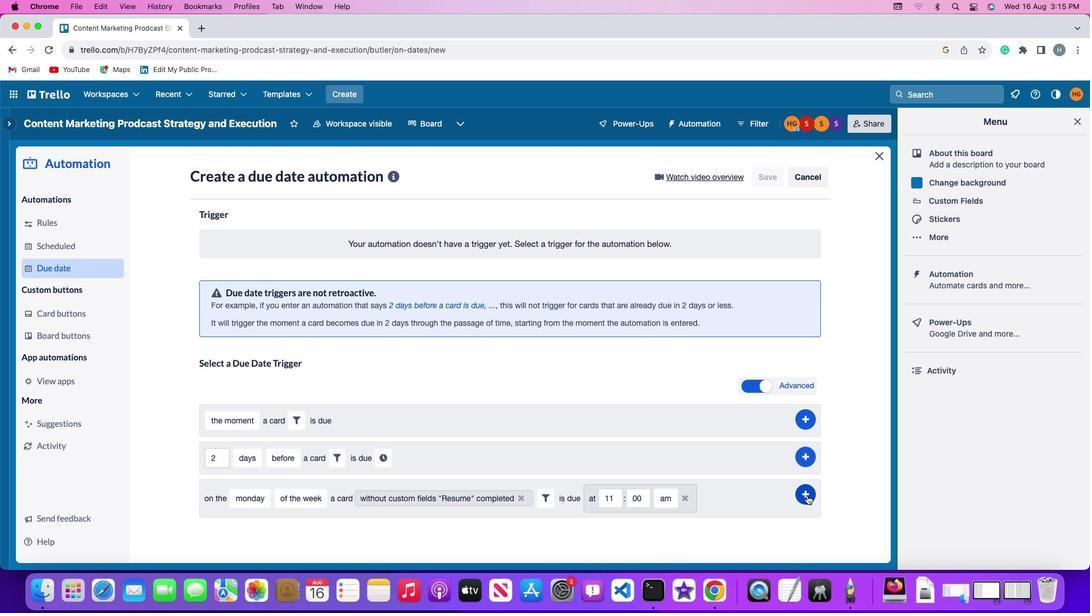 
Action: Mouse pressed left at (807, 495)
Screenshot: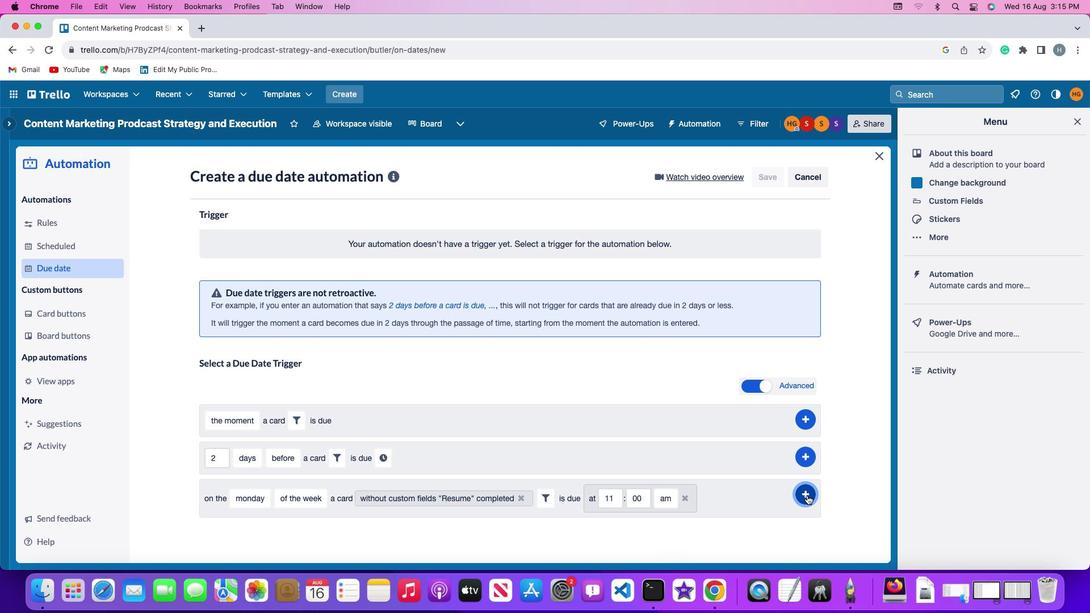 
Action: Mouse moved to (856, 405)
Screenshot: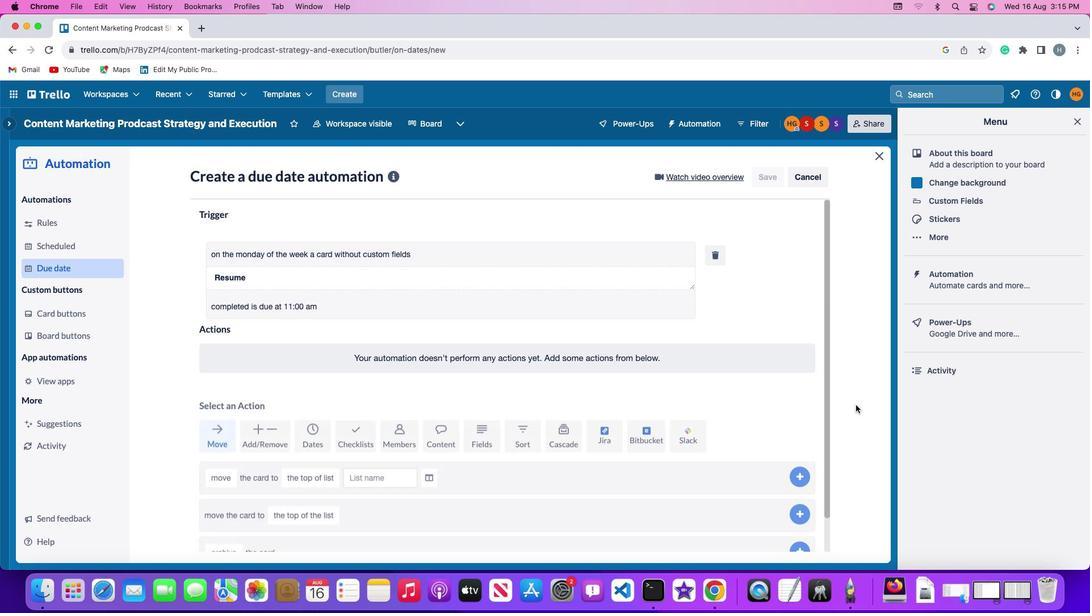 
